 Task: Search one way flight ticket for 4 adults, 2 children, 2 infants in seat and 1 infant on lap in economy from Arcata/eureka: California Redwood Coast-humboldt County Airport to Laramie: Laramie Regional Airport on 5-3-2023. Choice of flights is Sun country airlines. Number of bags: 1 carry on bag. Price is upto 45000. Outbound departure time preference is 23:15.
Action: Mouse moved to (388, 333)
Screenshot: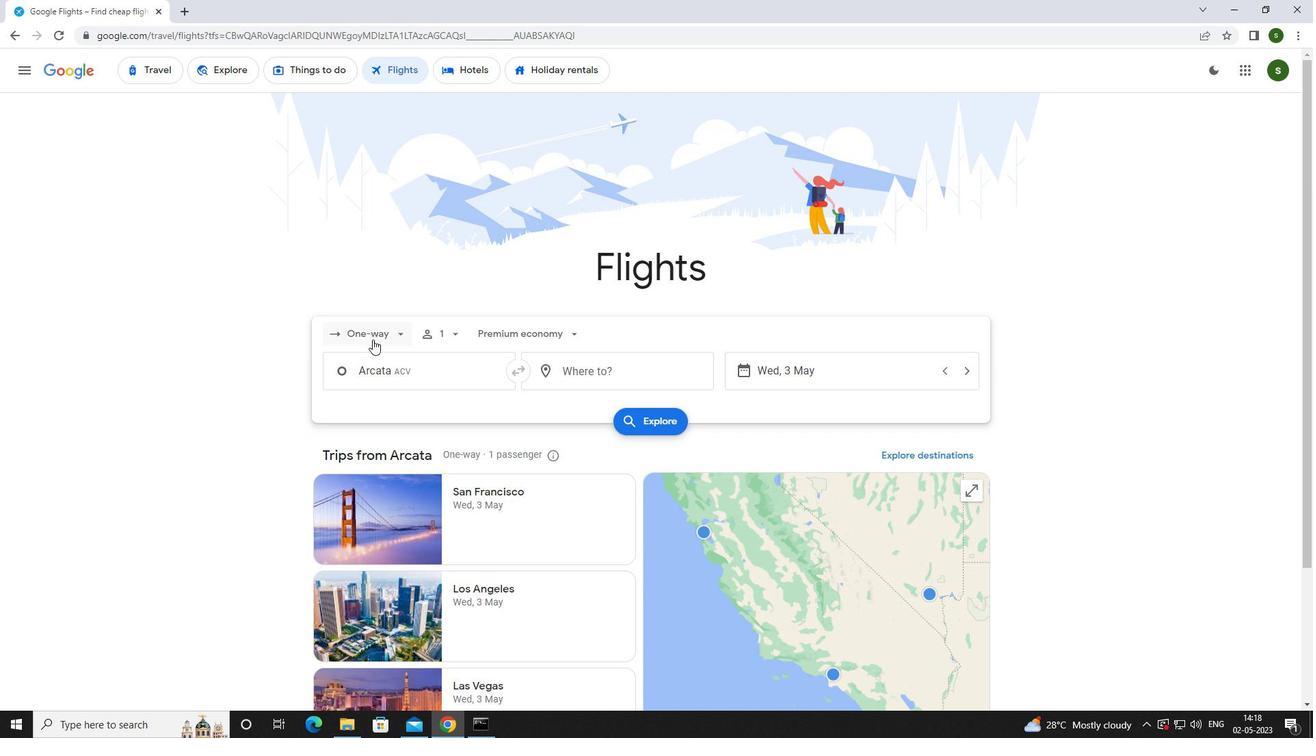 
Action: Mouse pressed left at (388, 333)
Screenshot: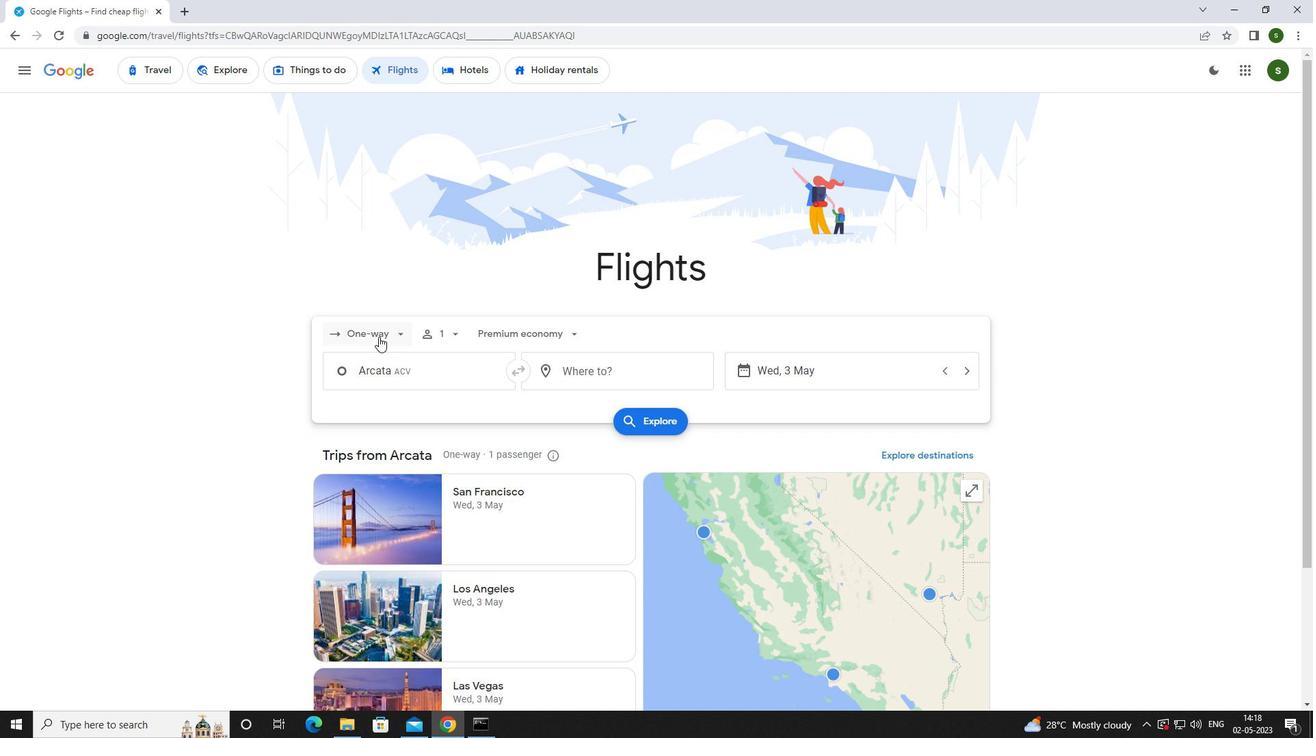 
Action: Mouse moved to (396, 397)
Screenshot: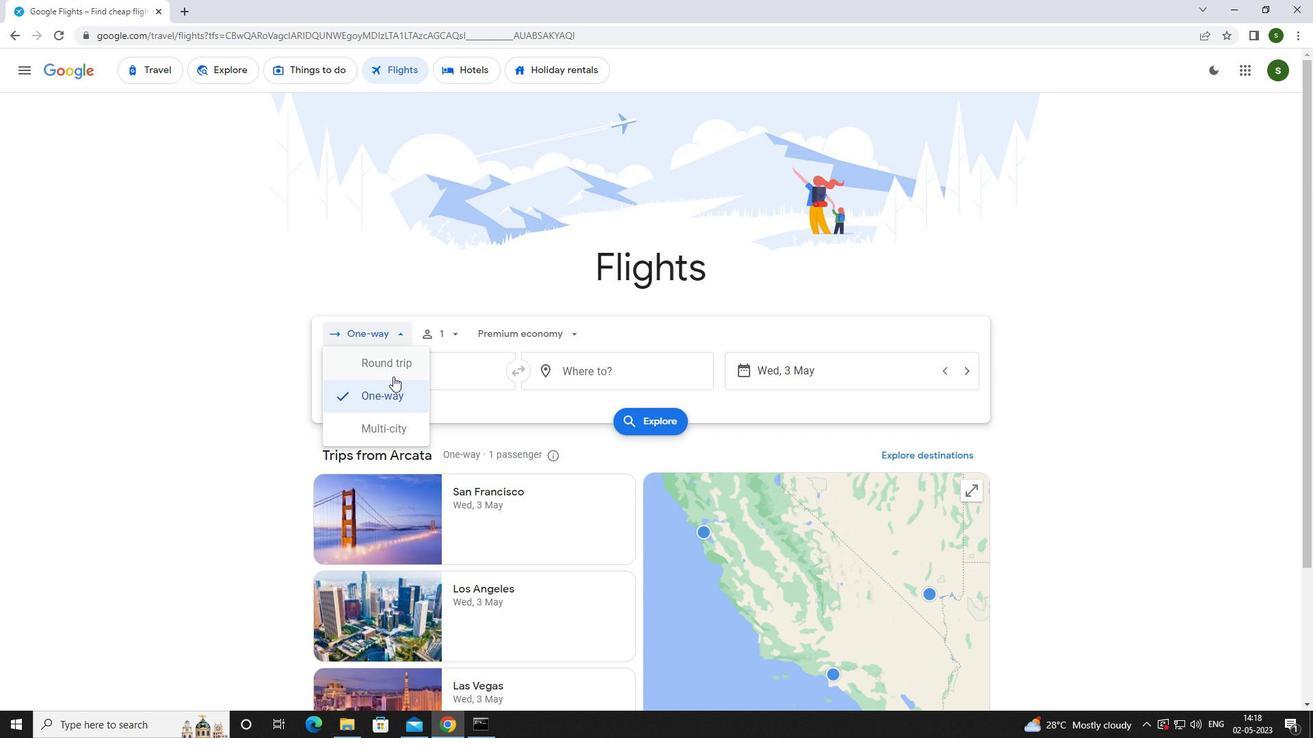 
Action: Mouse pressed left at (396, 397)
Screenshot: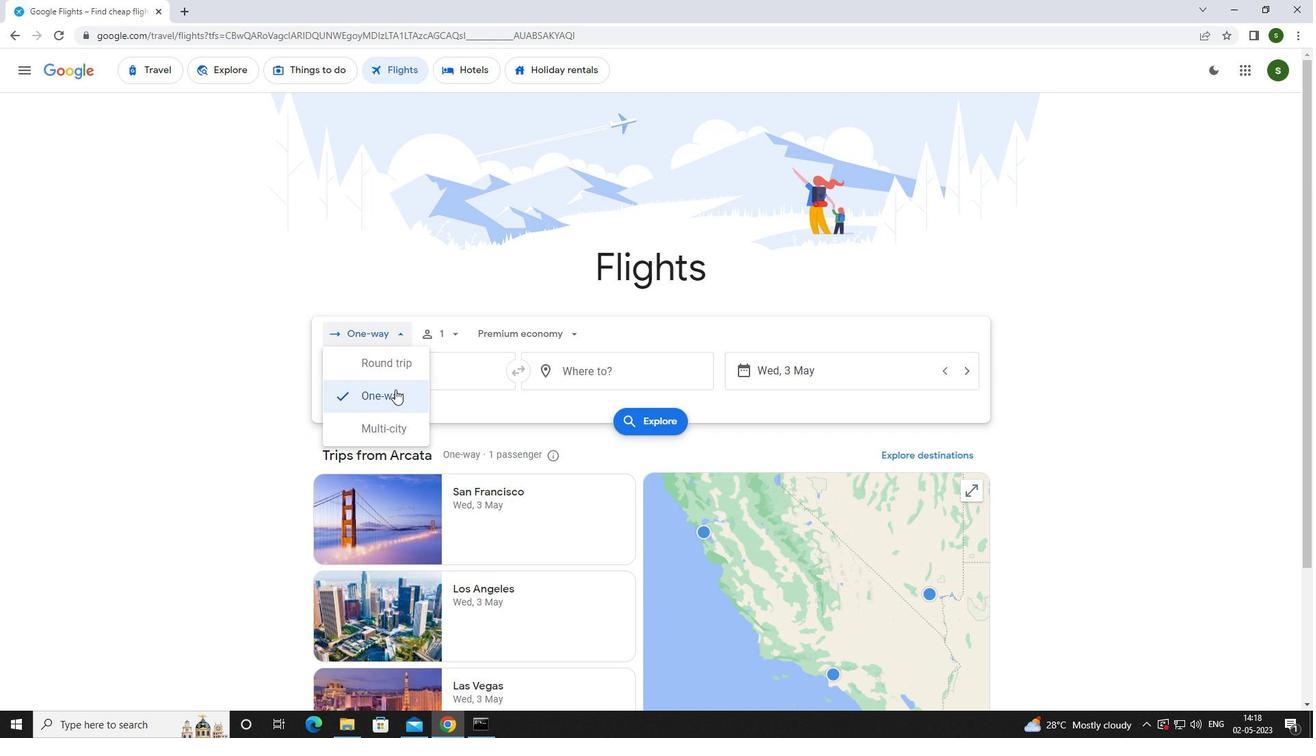 
Action: Mouse moved to (456, 331)
Screenshot: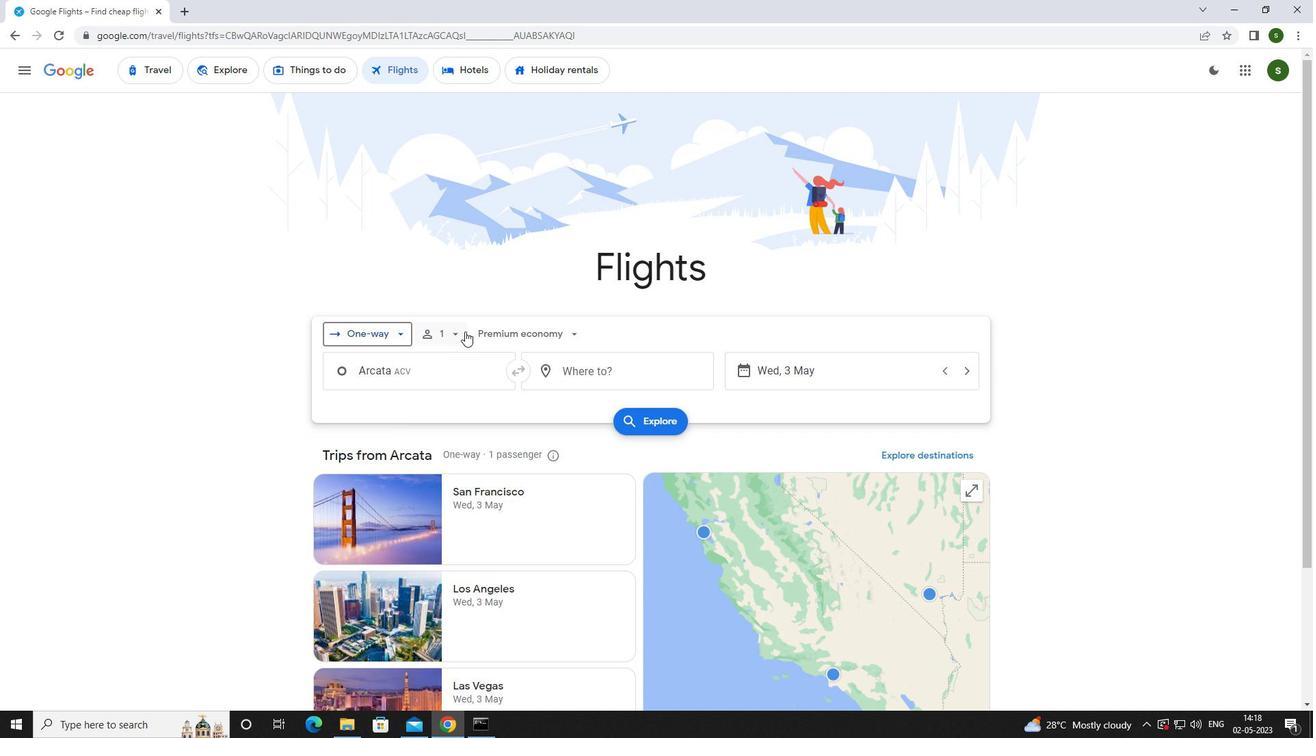 
Action: Mouse pressed left at (456, 331)
Screenshot: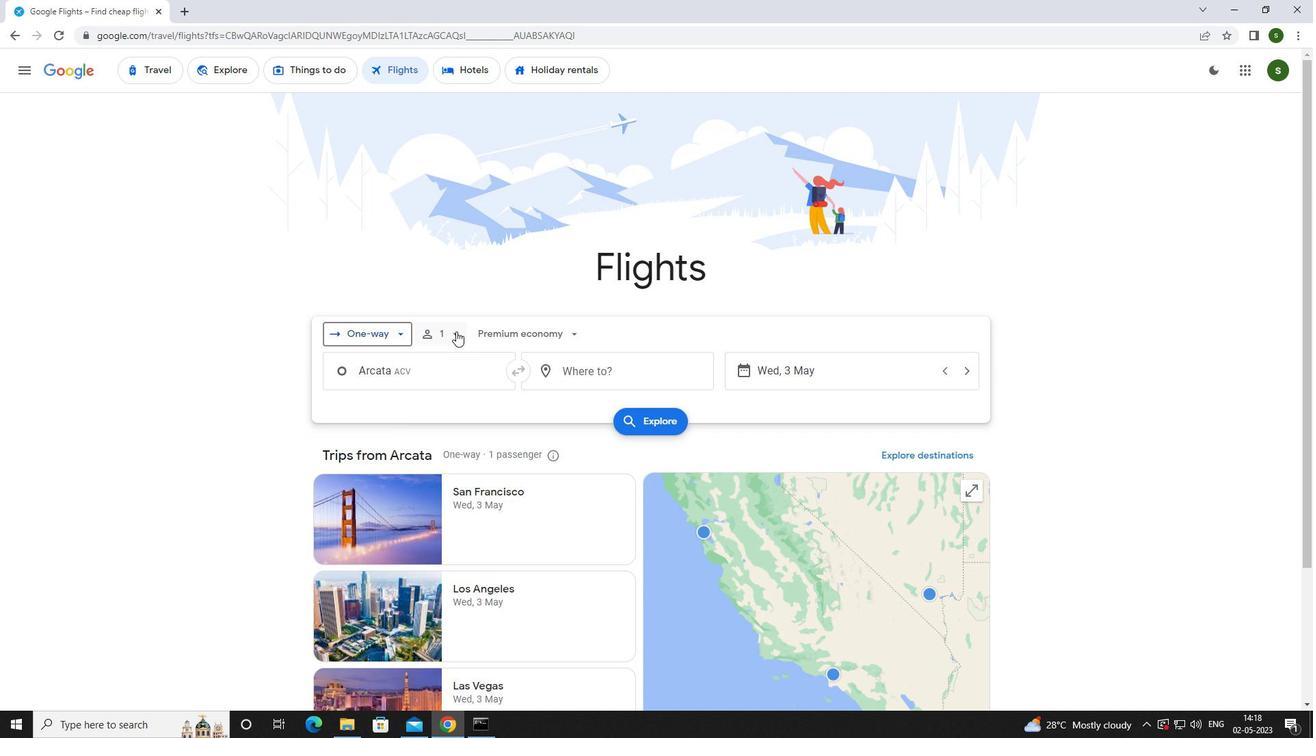 
Action: Mouse moved to (563, 368)
Screenshot: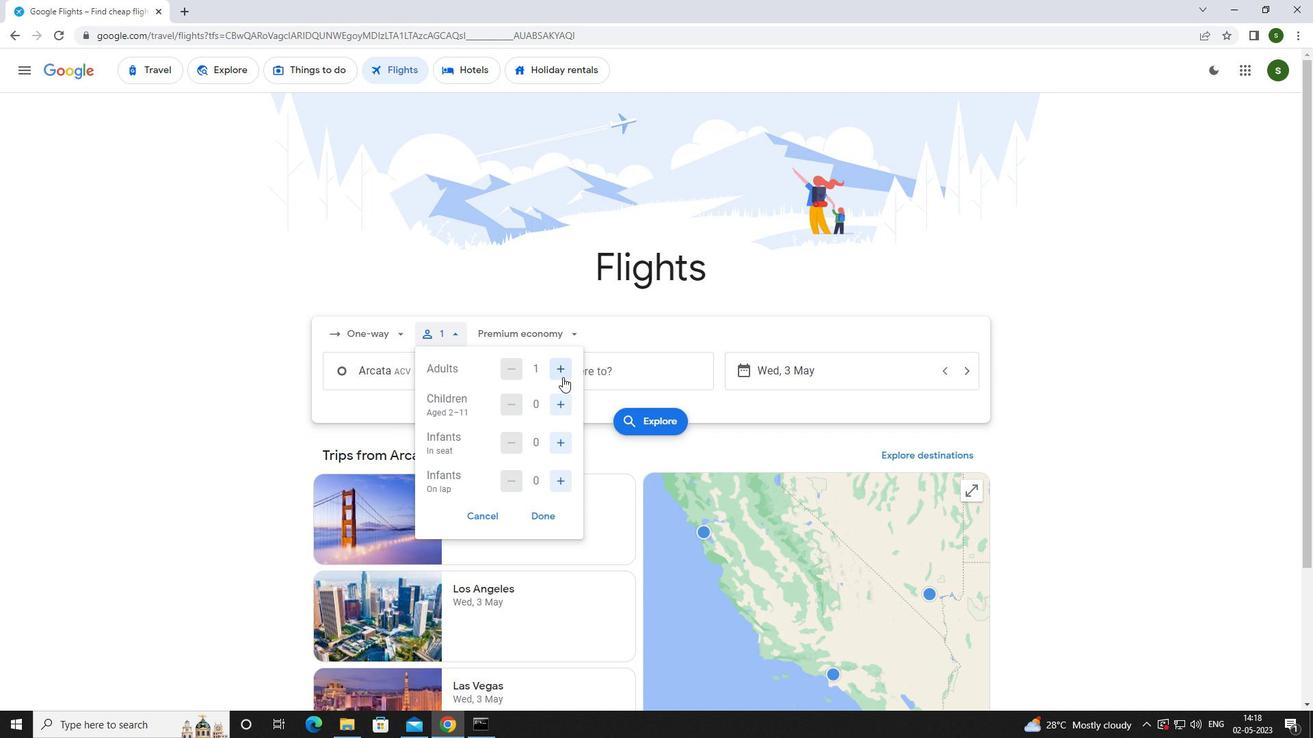 
Action: Mouse pressed left at (563, 368)
Screenshot: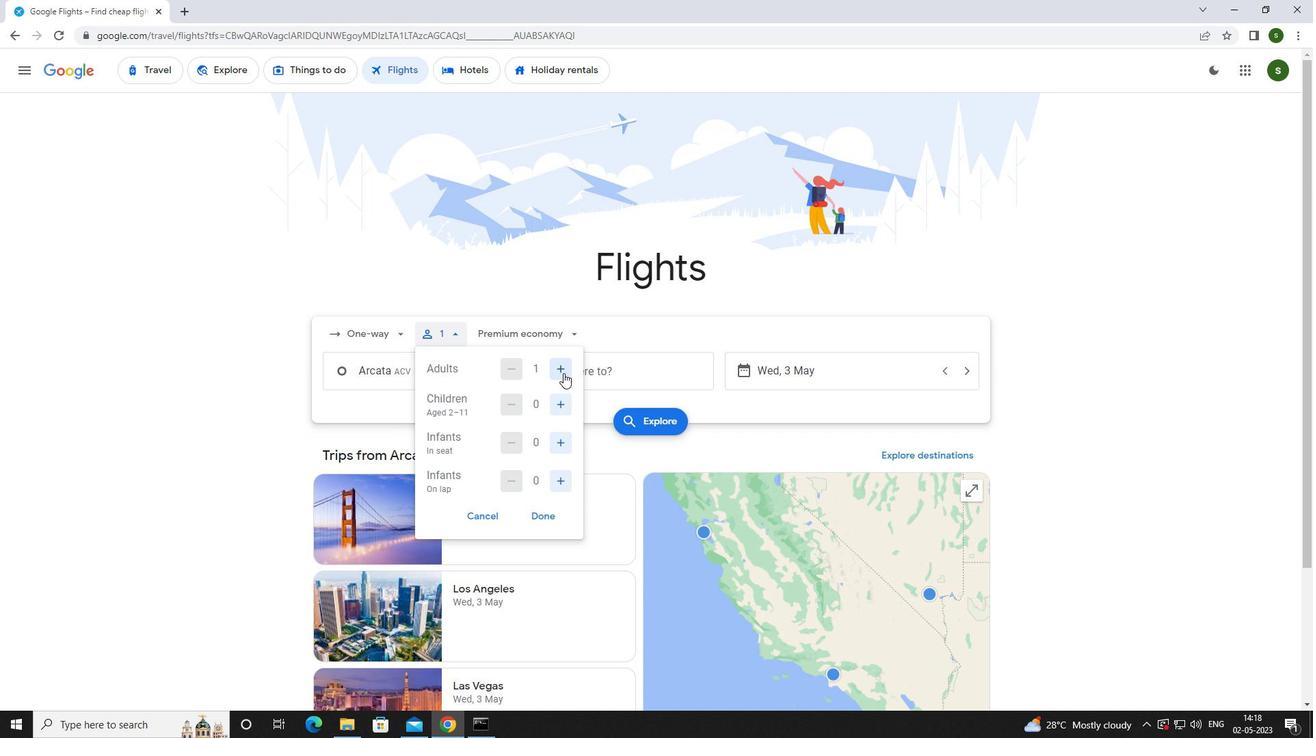 
Action: Mouse pressed left at (563, 368)
Screenshot: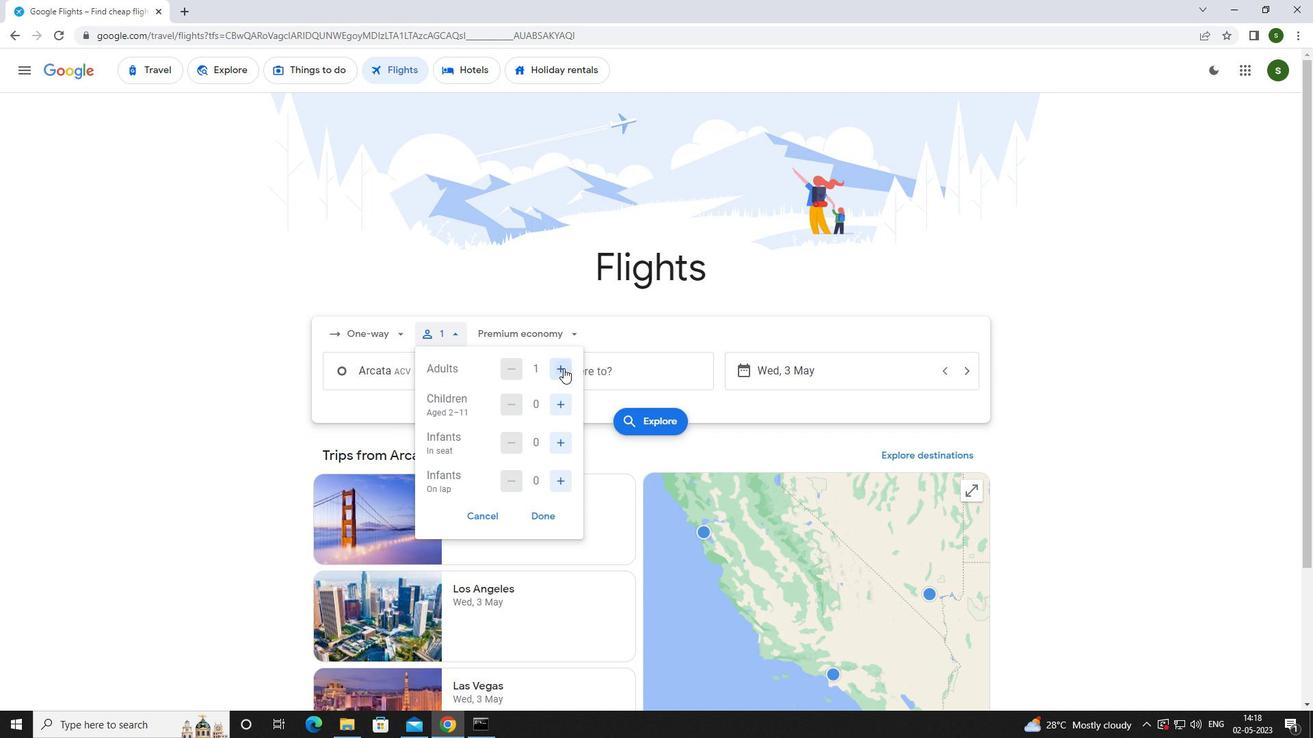 
Action: Mouse pressed left at (563, 368)
Screenshot: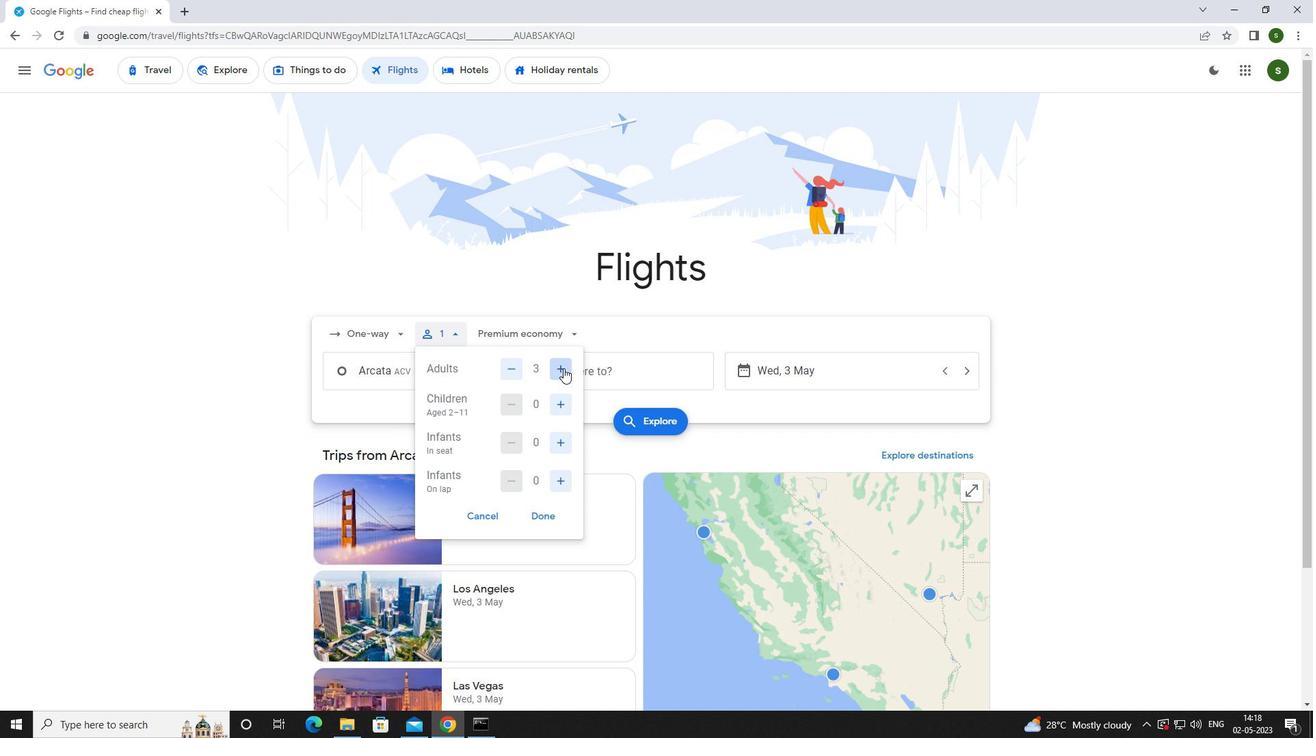 
Action: Mouse moved to (557, 400)
Screenshot: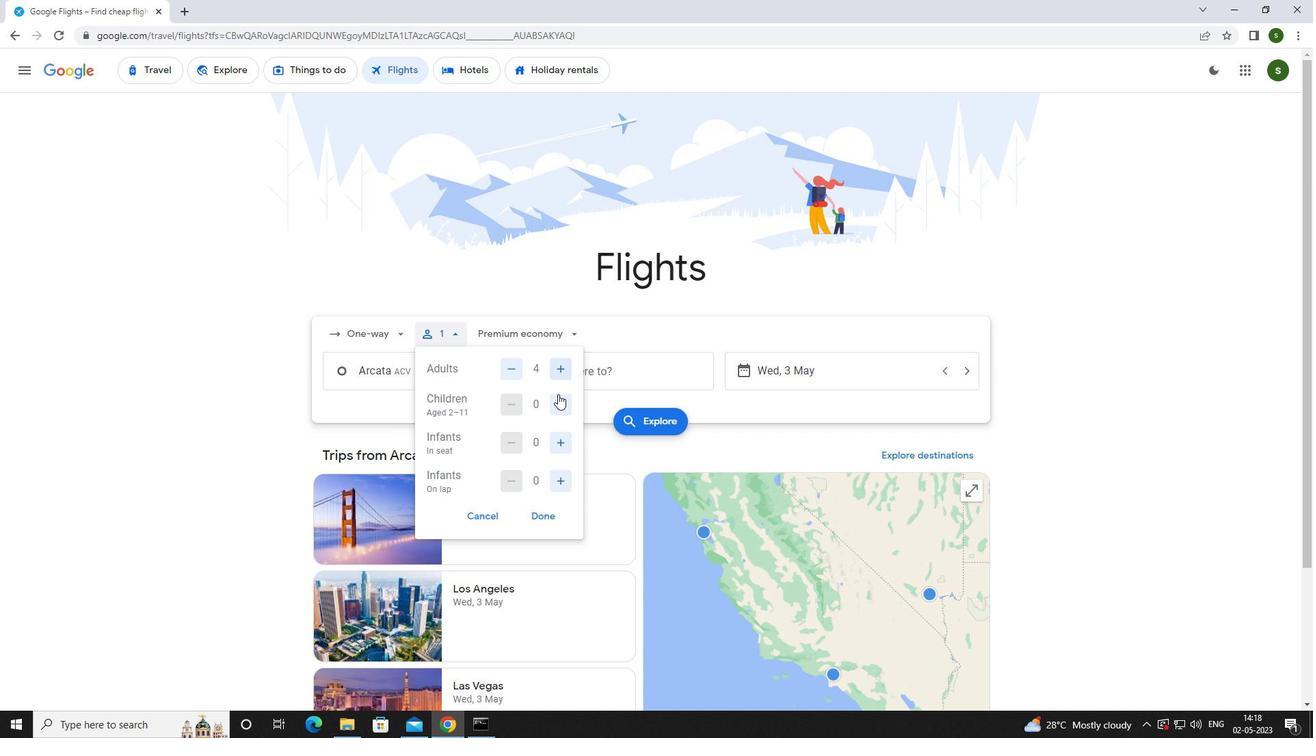 
Action: Mouse pressed left at (557, 400)
Screenshot: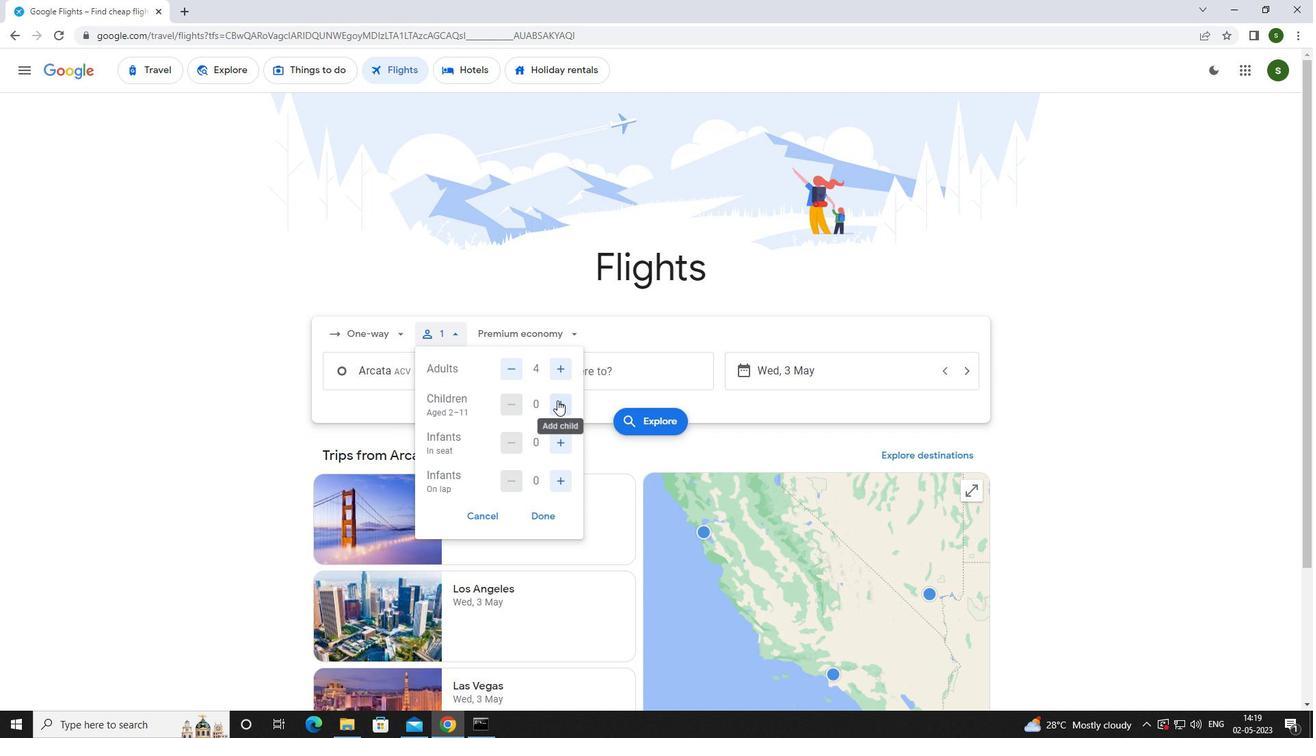 
Action: Mouse pressed left at (557, 400)
Screenshot: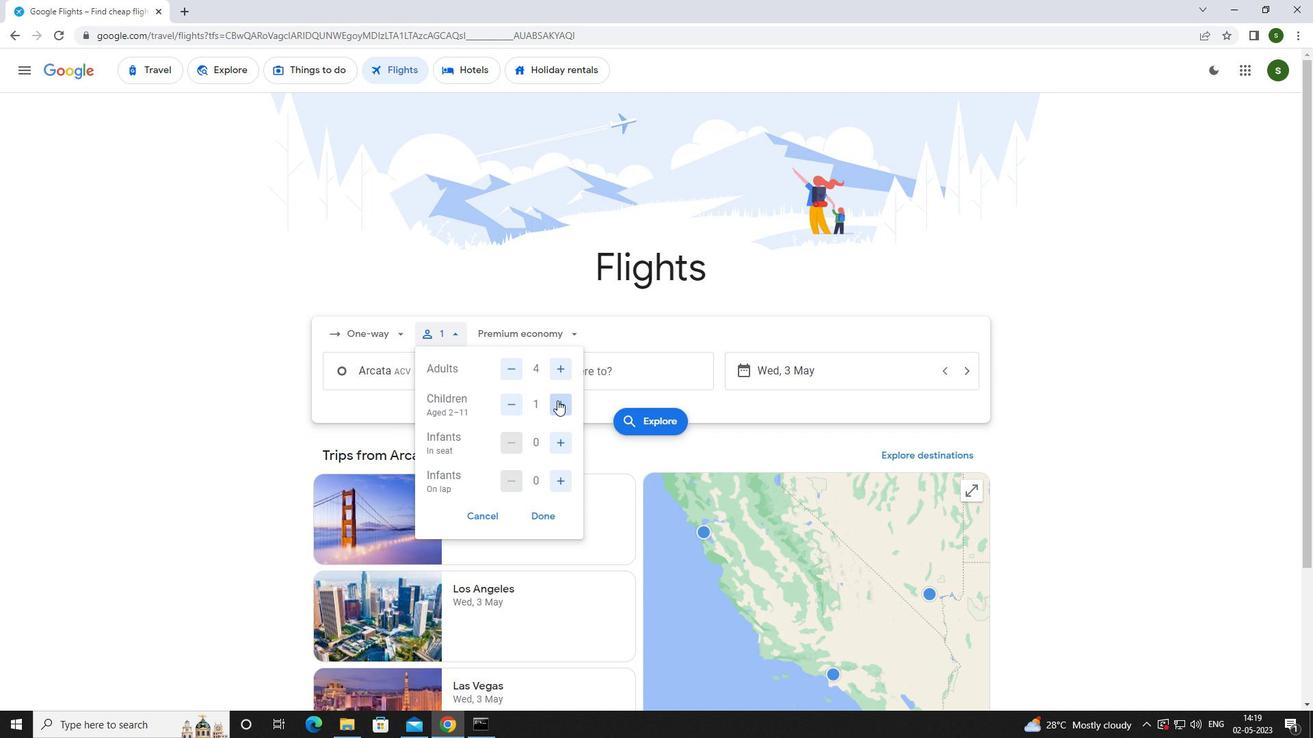 
Action: Mouse moved to (557, 441)
Screenshot: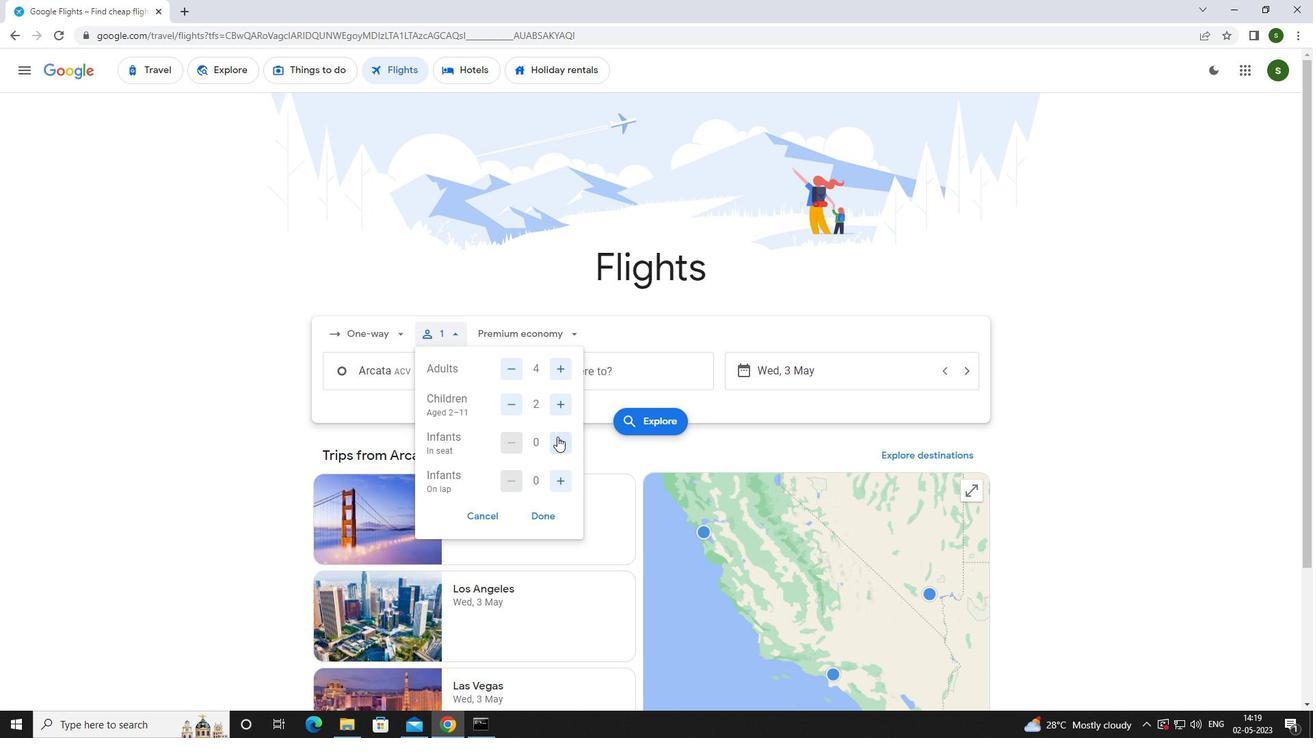 
Action: Mouse pressed left at (557, 441)
Screenshot: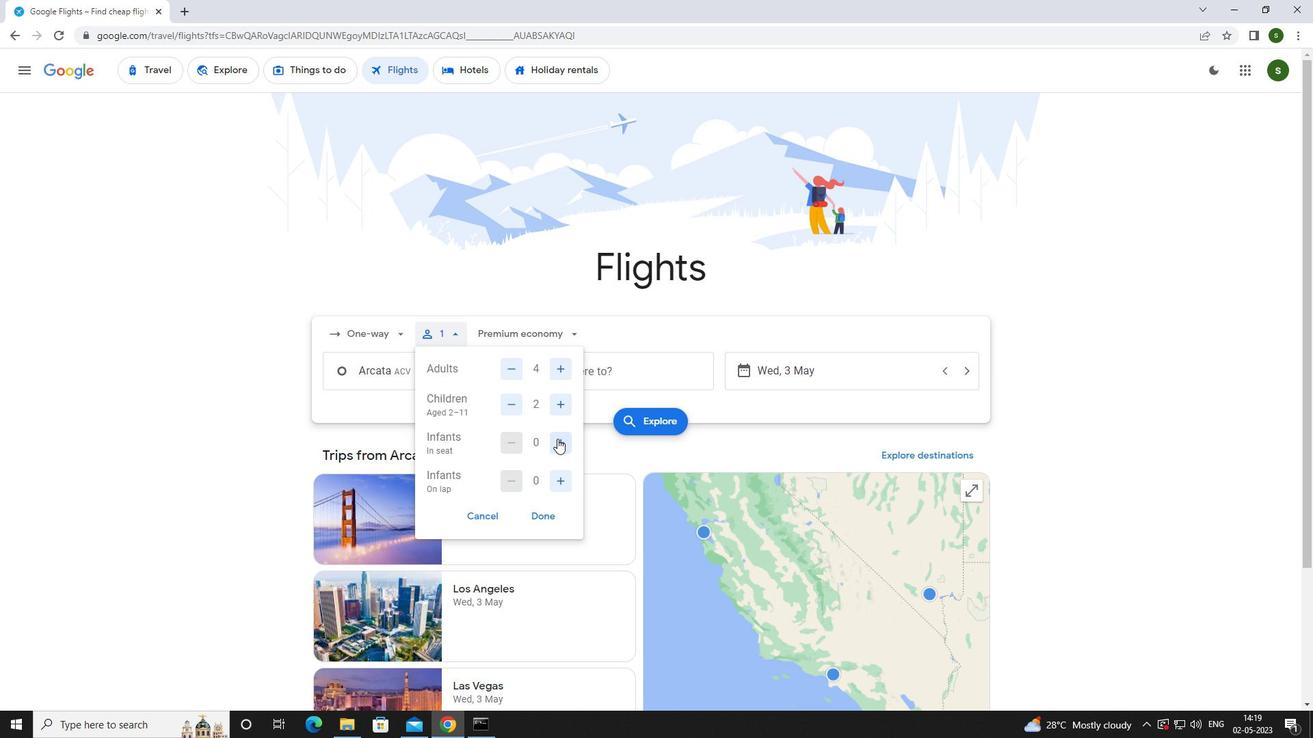 
Action: Mouse pressed left at (557, 441)
Screenshot: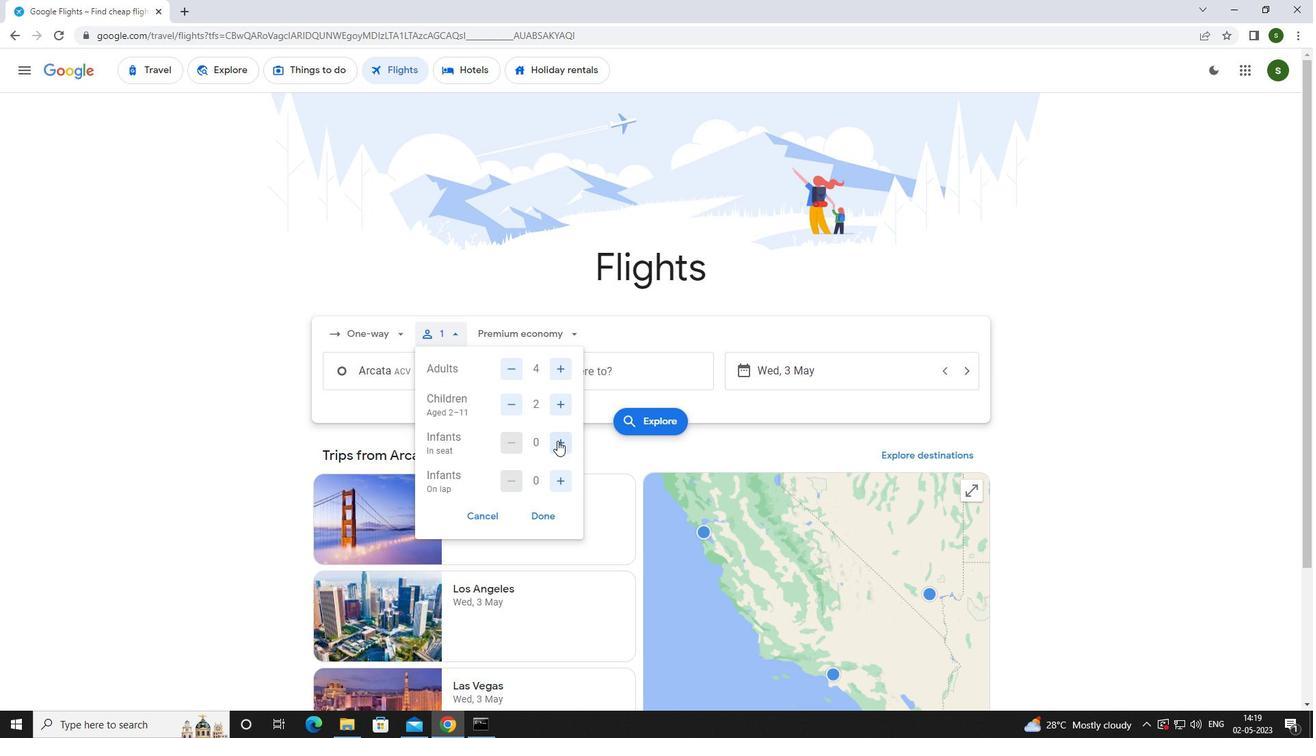 
Action: Mouse moved to (557, 477)
Screenshot: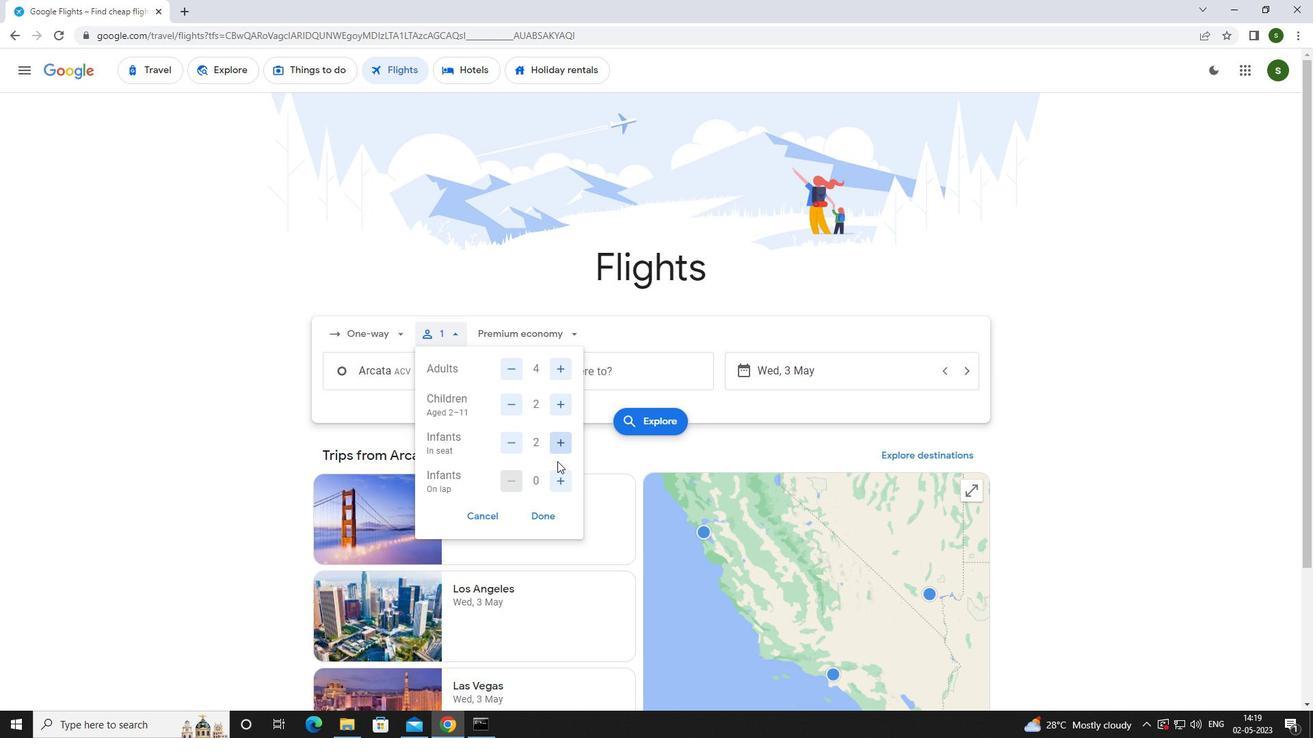 
Action: Mouse pressed left at (557, 477)
Screenshot: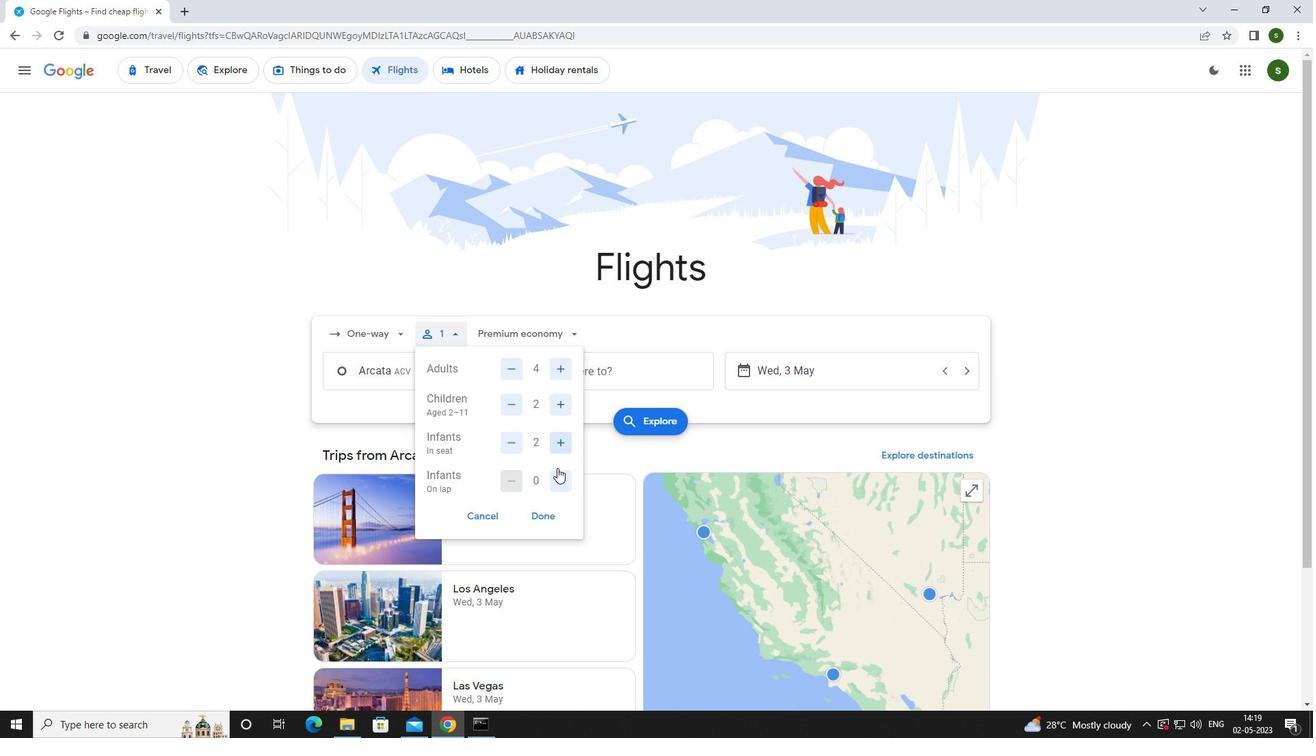 
Action: Mouse moved to (528, 335)
Screenshot: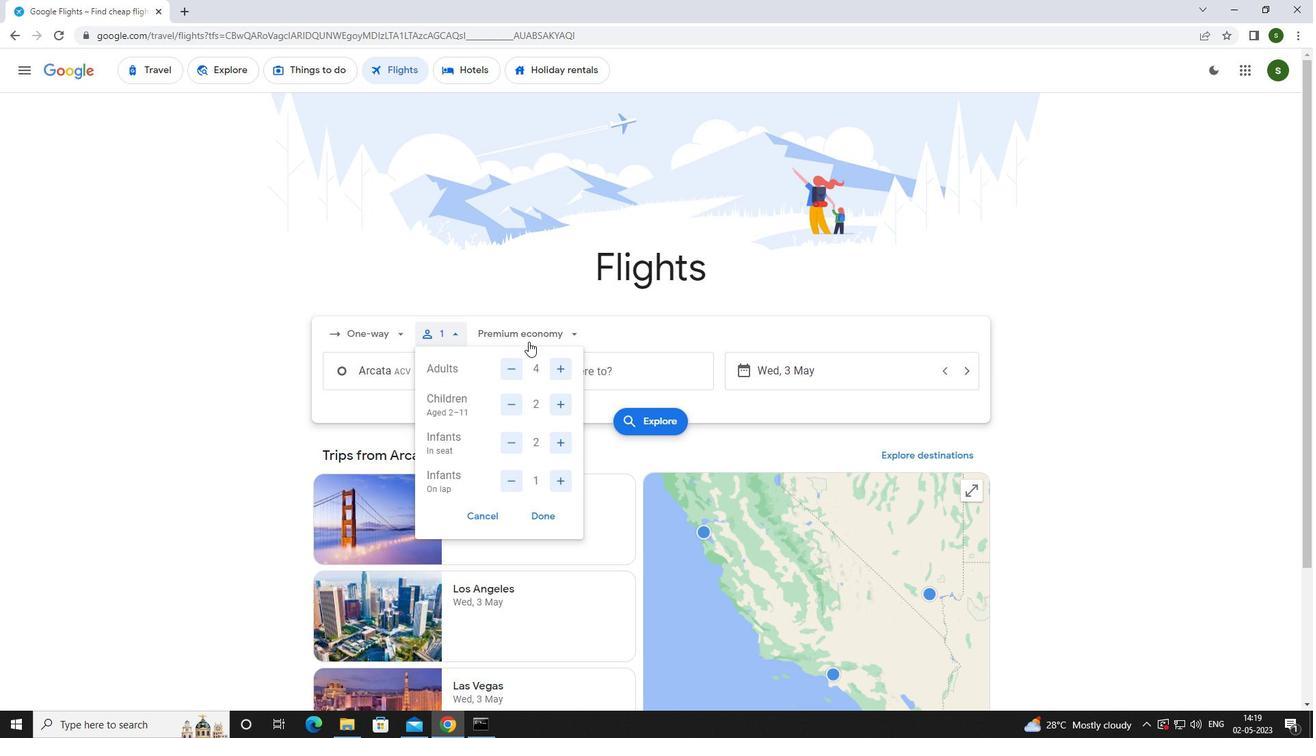 
Action: Mouse pressed left at (528, 335)
Screenshot: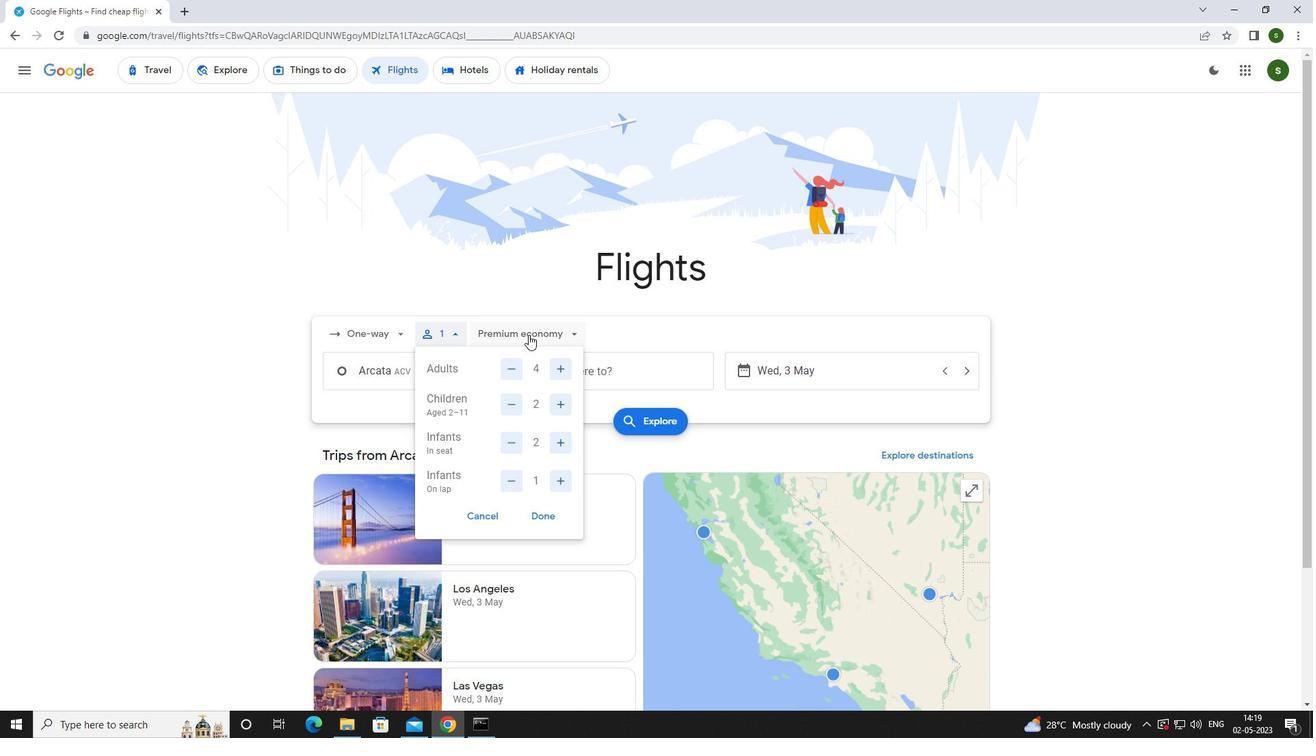 
Action: Mouse moved to (529, 360)
Screenshot: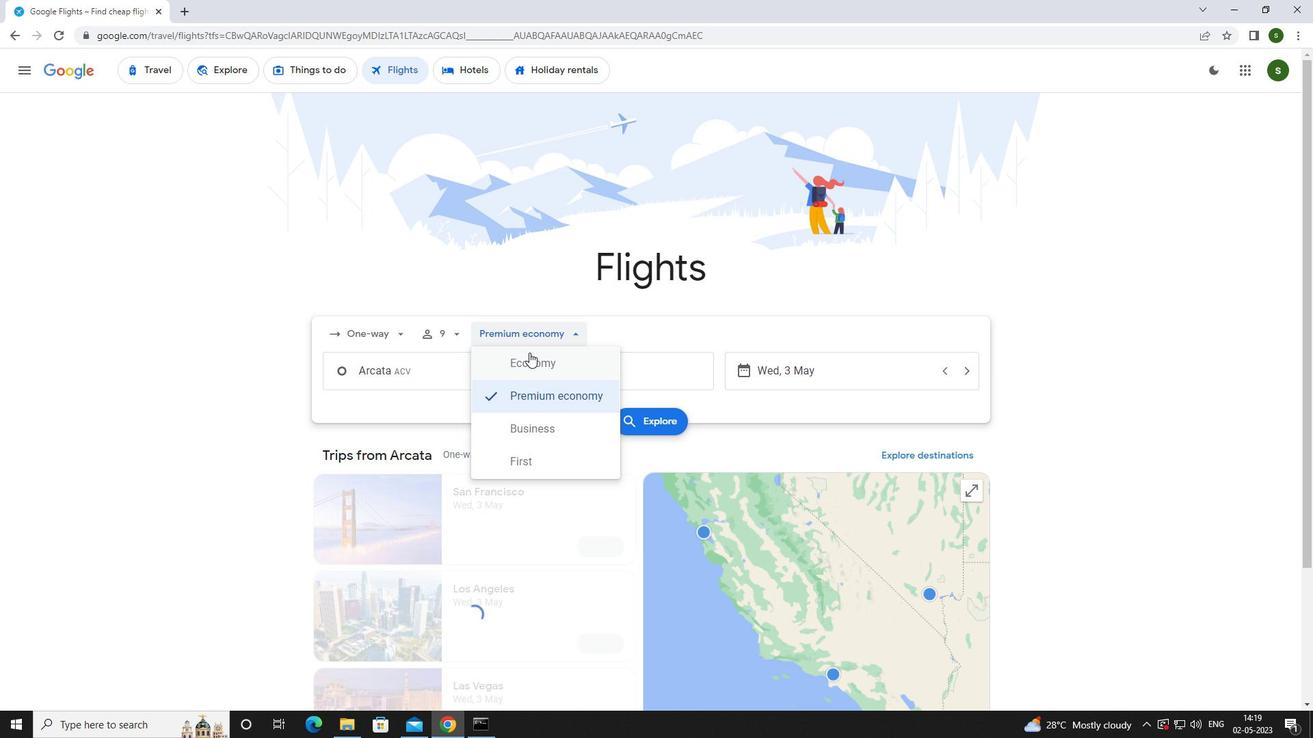 
Action: Mouse pressed left at (529, 360)
Screenshot: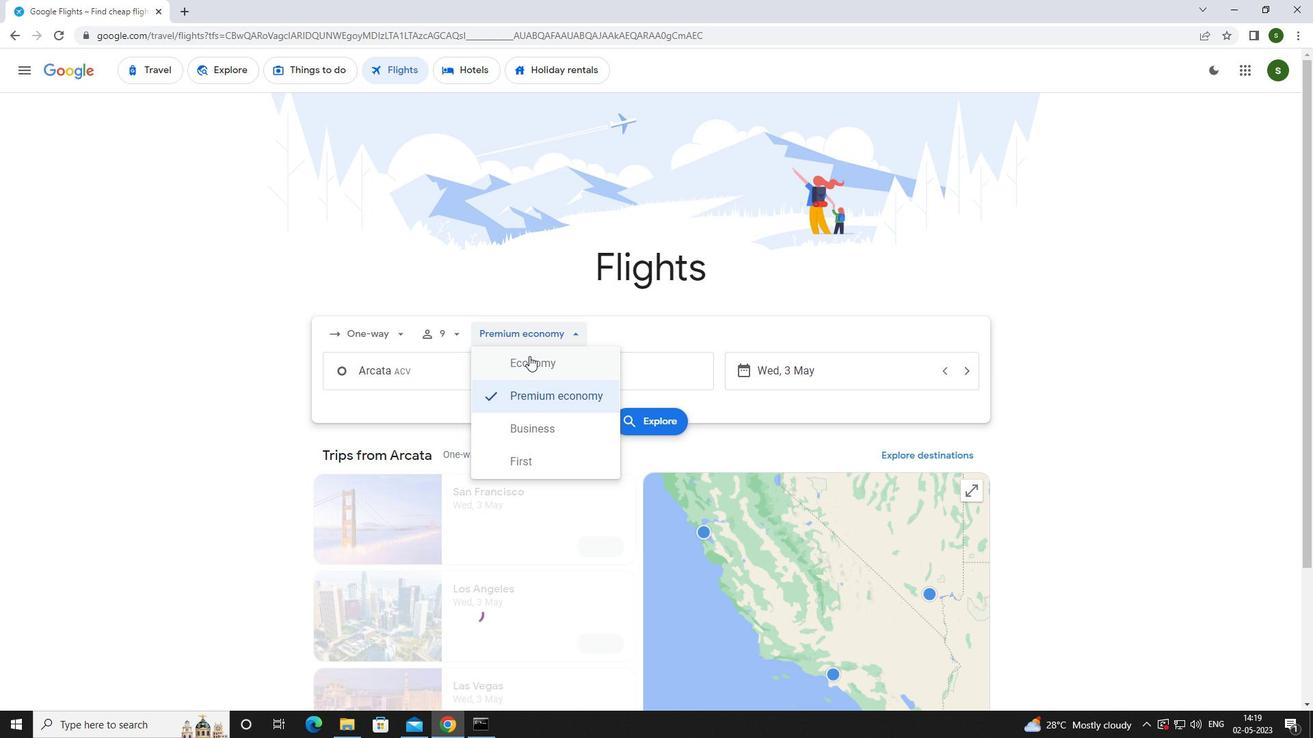 
Action: Mouse moved to (447, 374)
Screenshot: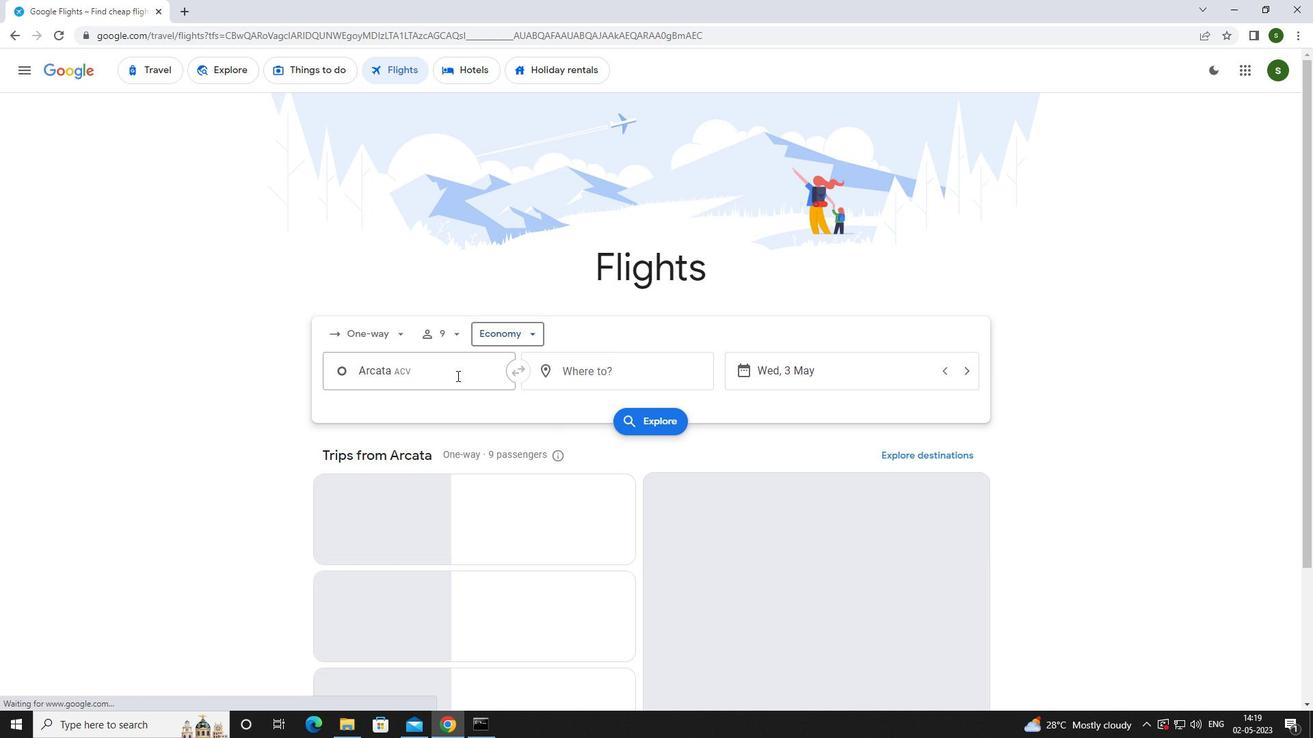 
Action: Mouse pressed left at (447, 374)
Screenshot: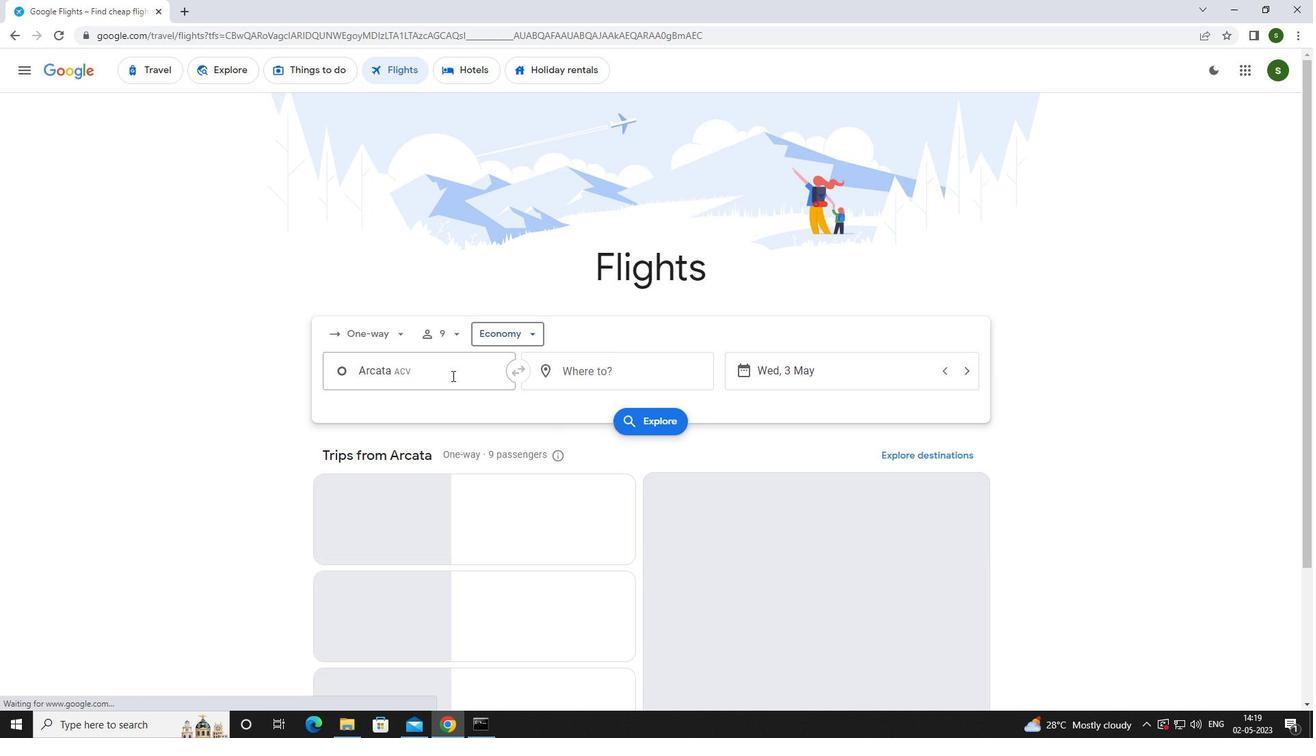 
Action: Key pressed <Key.caps_lock>a<Key.caps_lock>rcata
Screenshot: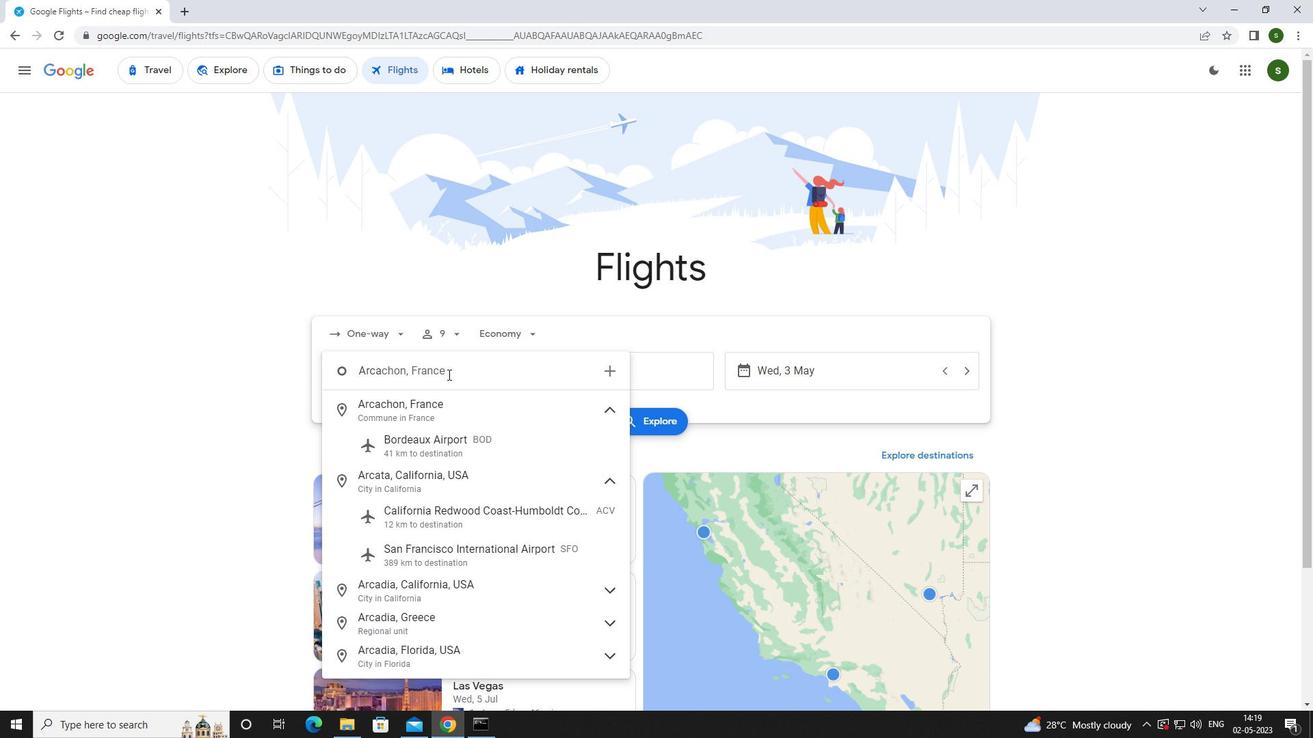 
Action: Mouse moved to (469, 434)
Screenshot: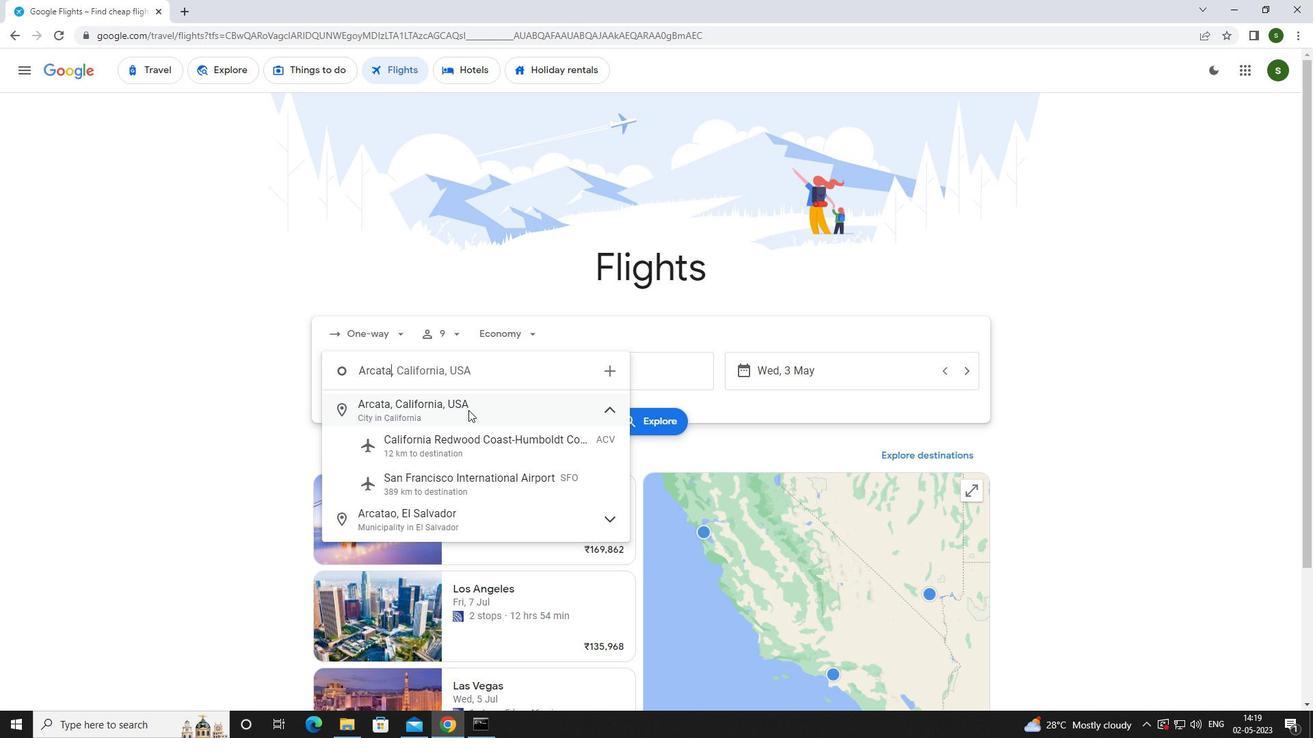 
Action: Mouse pressed left at (469, 434)
Screenshot: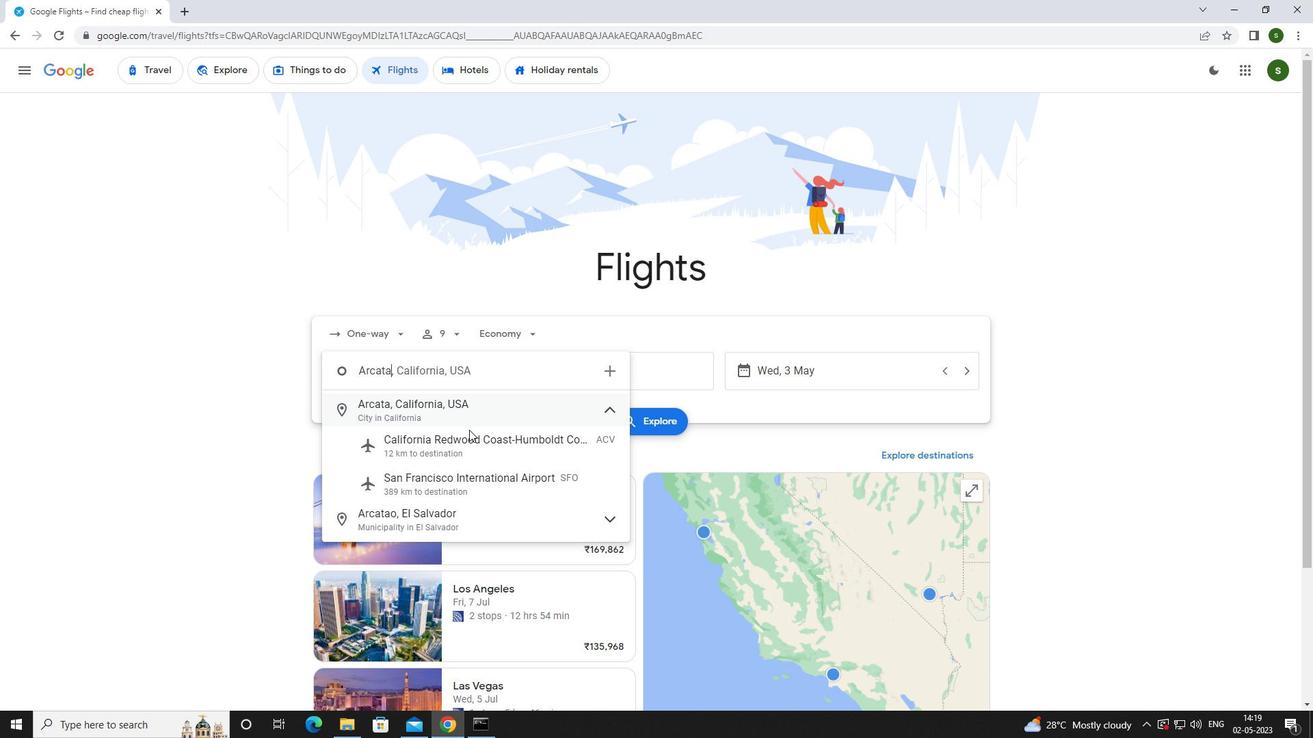 
Action: Mouse moved to (604, 363)
Screenshot: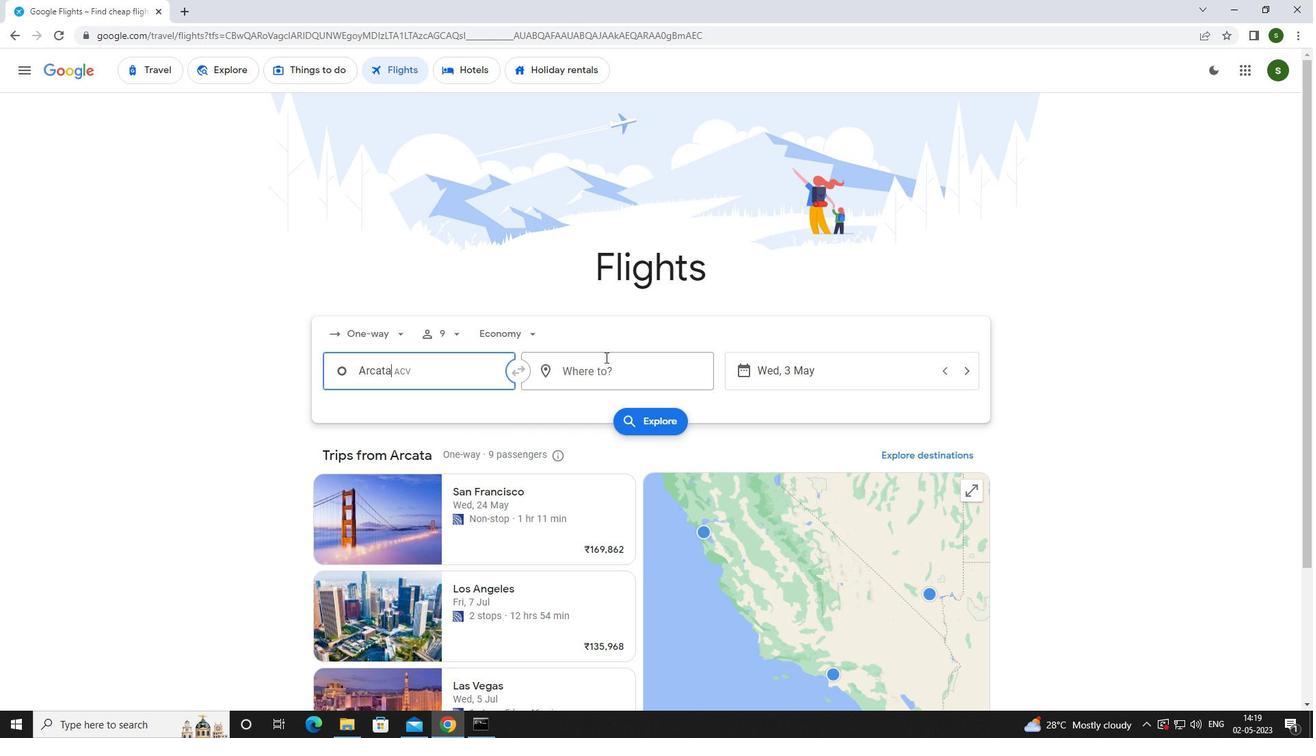 
Action: Mouse pressed left at (604, 363)
Screenshot: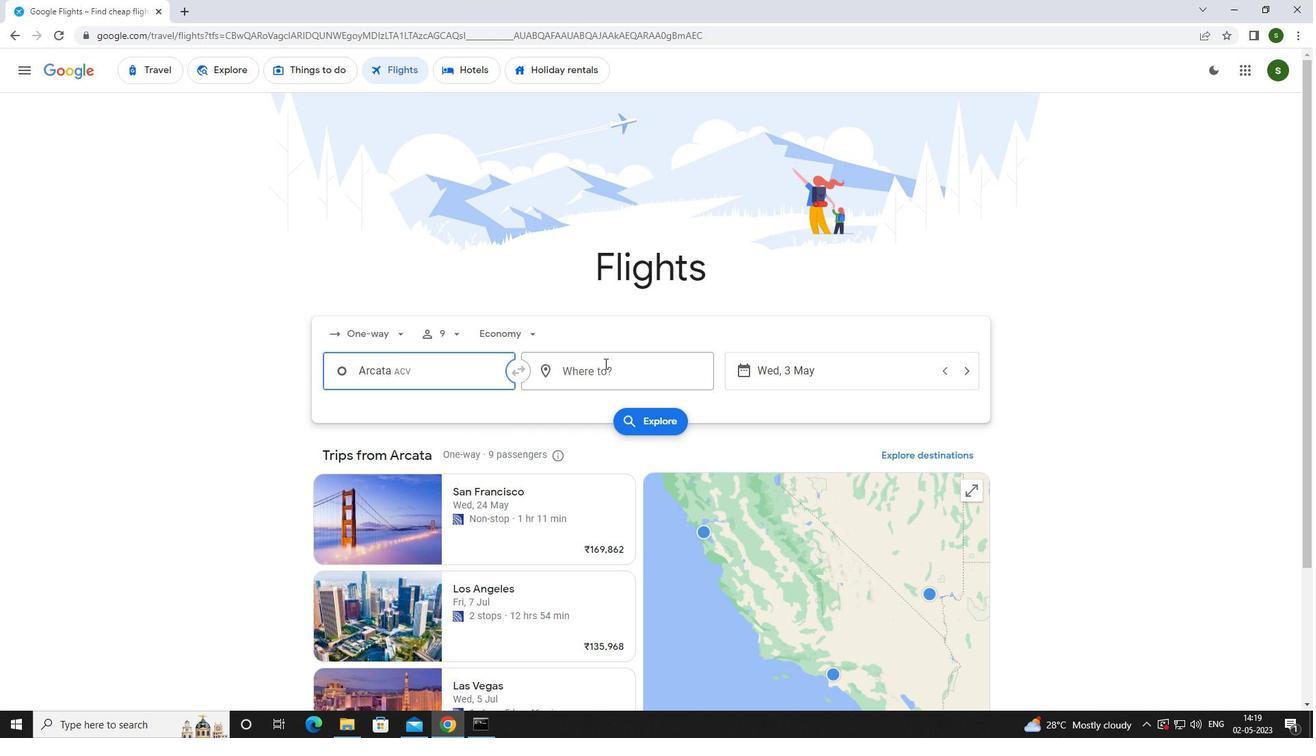 
Action: Mouse moved to (568, 375)
Screenshot: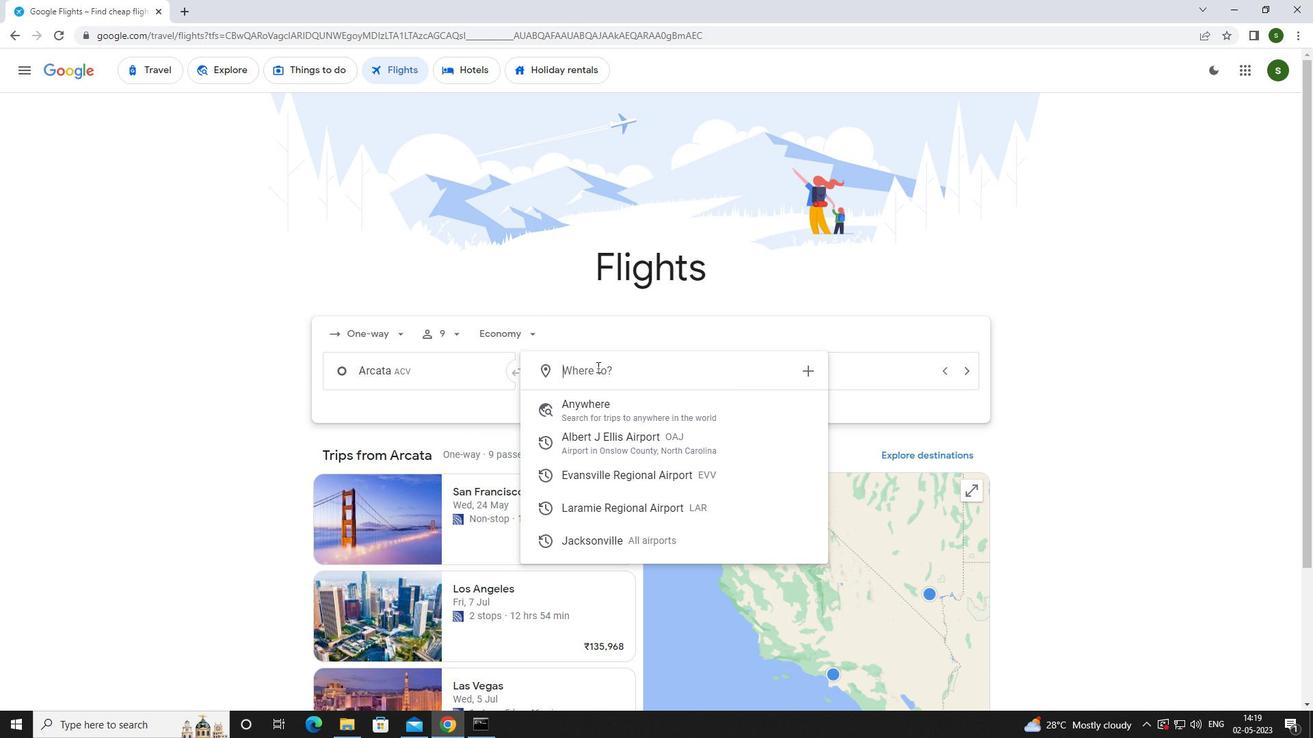 
Action: Key pressed <Key.caps_lock>l<Key.caps_lock>arami
Screenshot: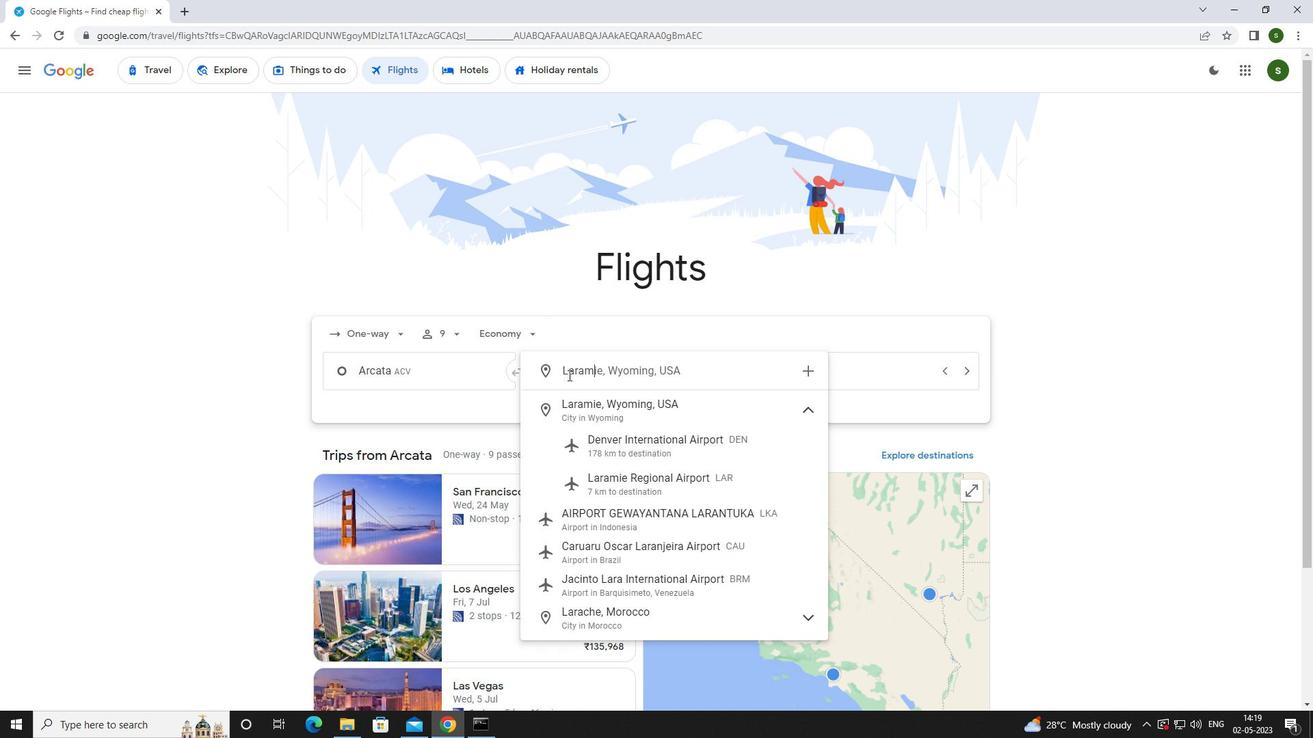 
Action: Mouse moved to (598, 487)
Screenshot: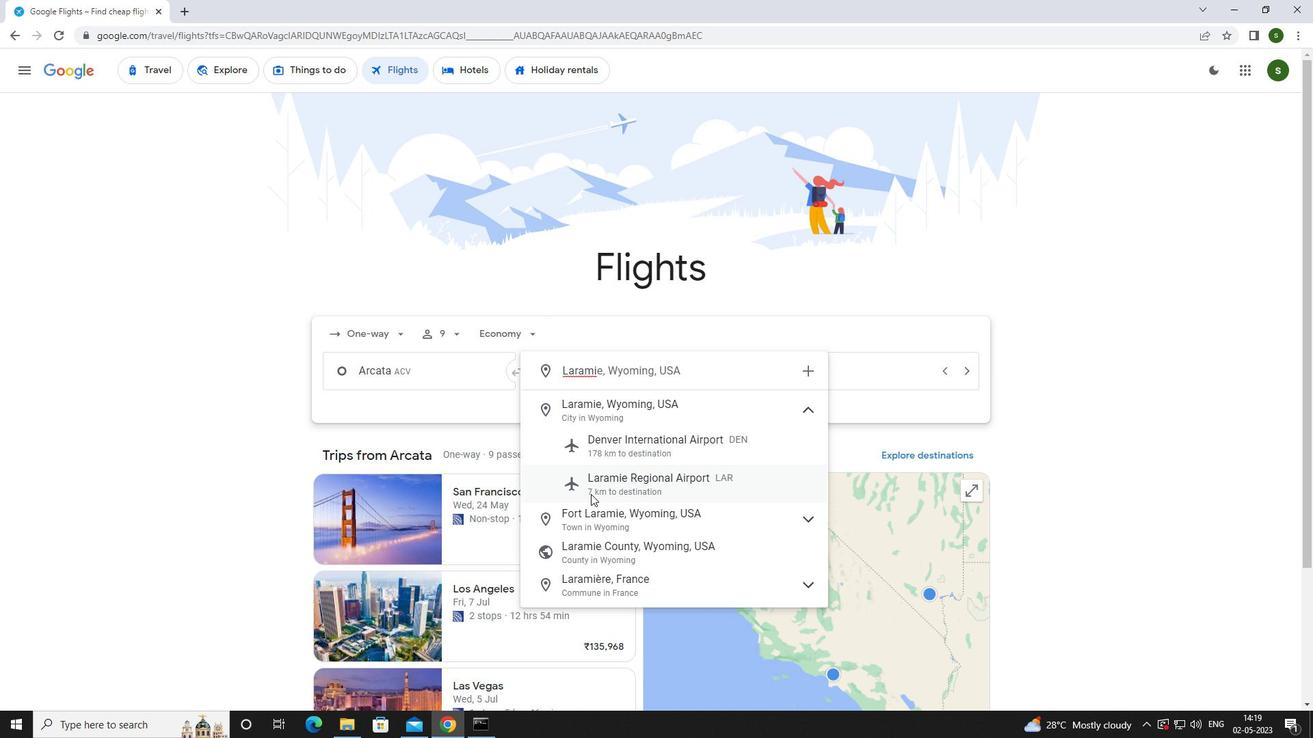 
Action: Mouse pressed left at (598, 487)
Screenshot: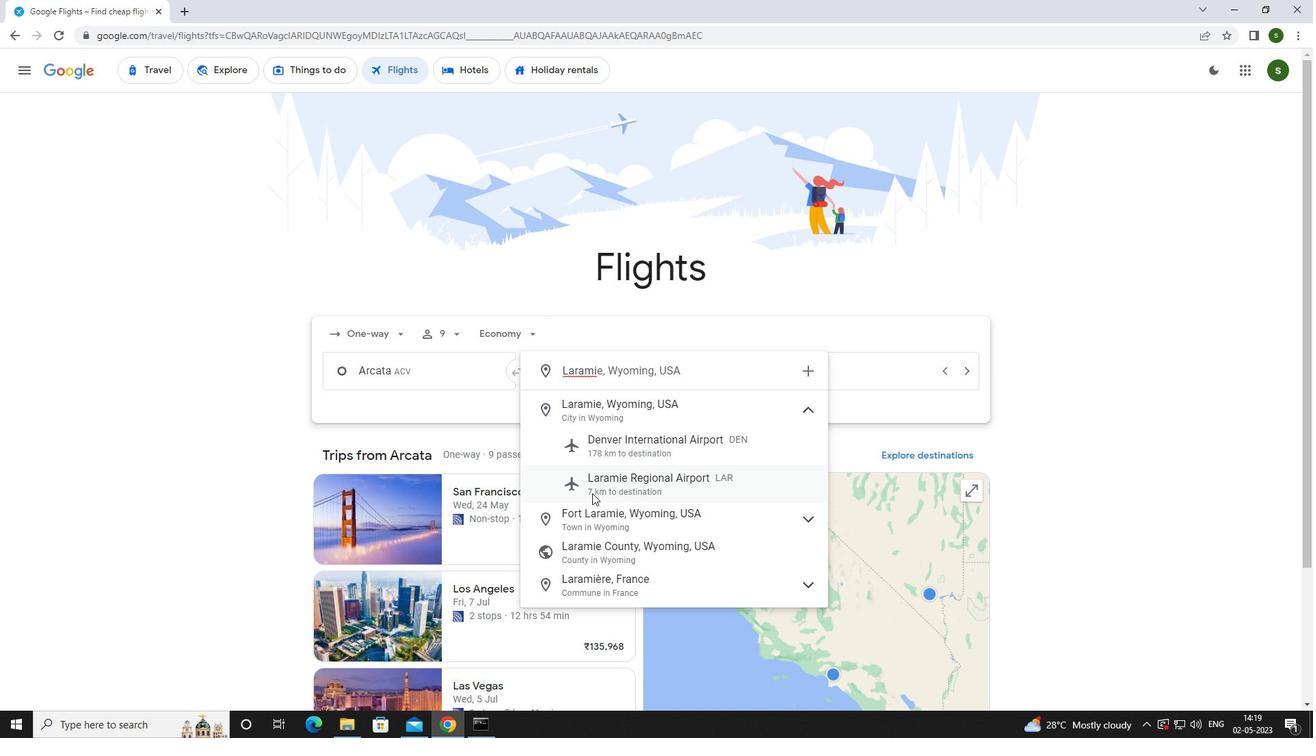 
Action: Mouse moved to (850, 367)
Screenshot: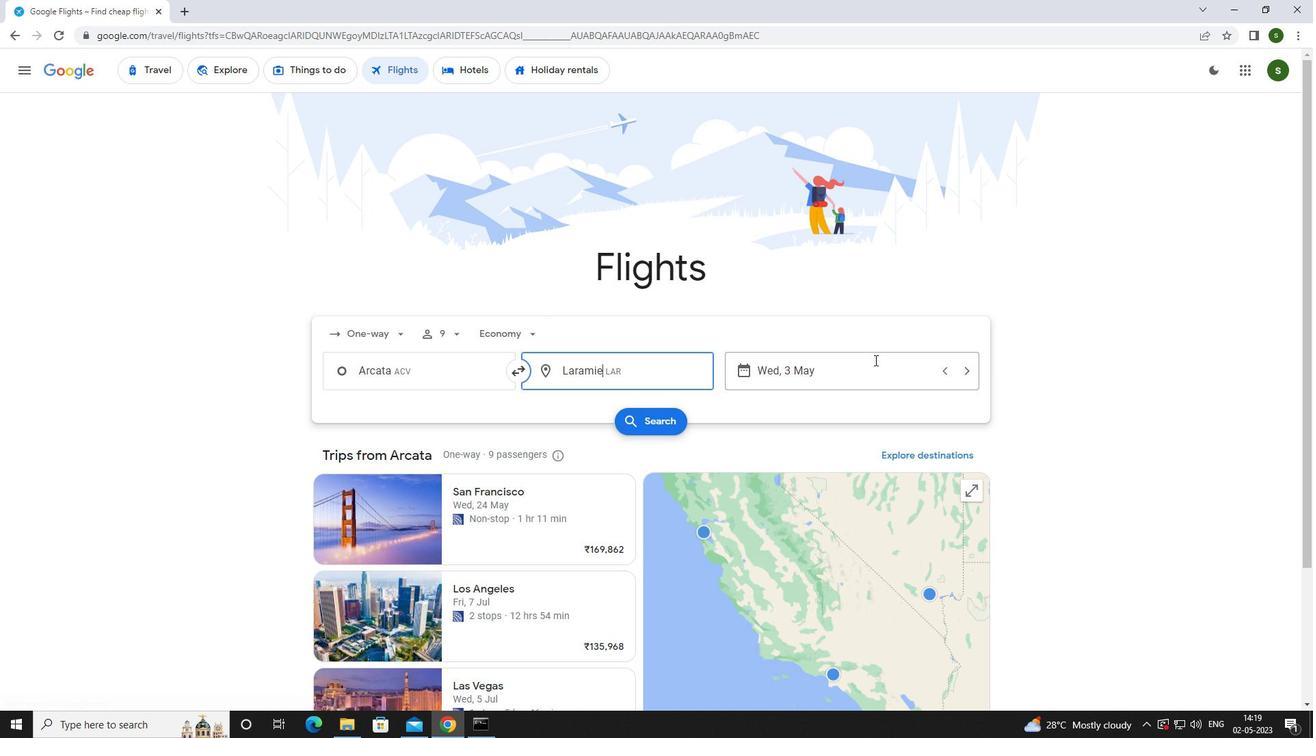 
Action: Mouse pressed left at (850, 367)
Screenshot: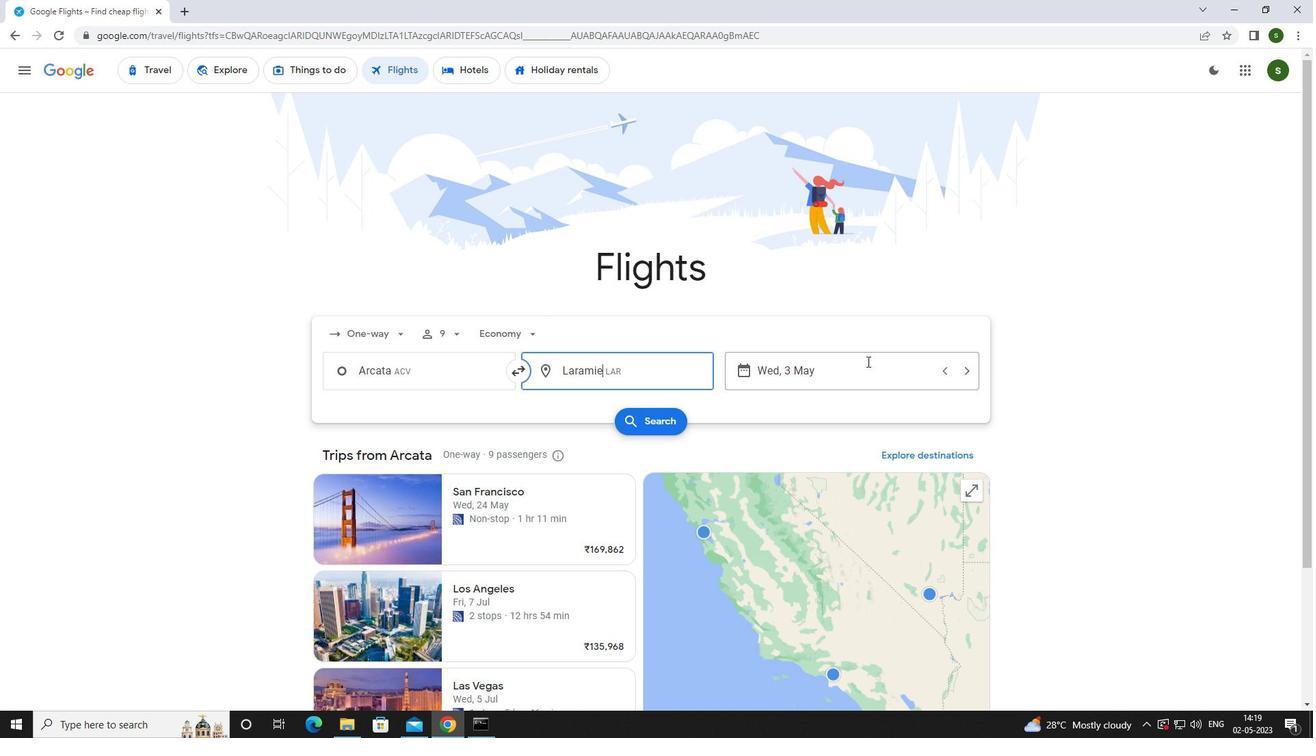 
Action: Mouse moved to (591, 460)
Screenshot: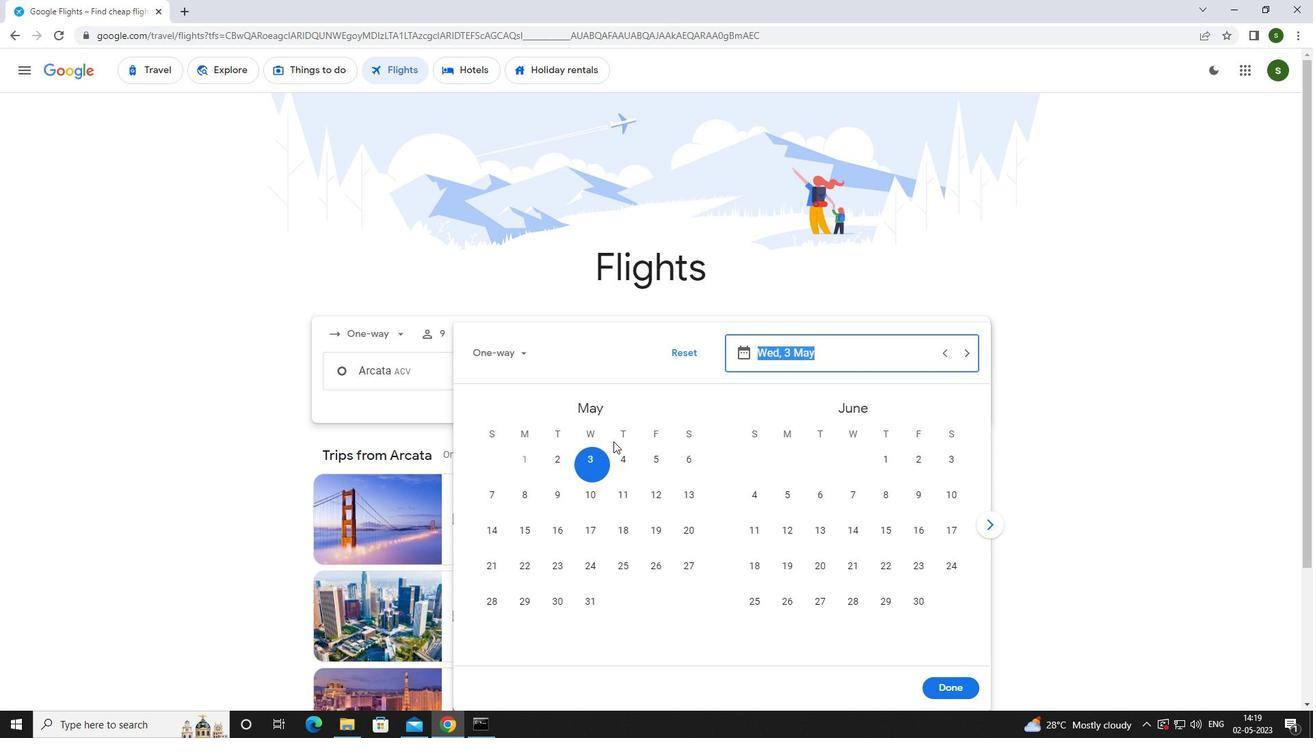 
Action: Mouse pressed left at (591, 460)
Screenshot: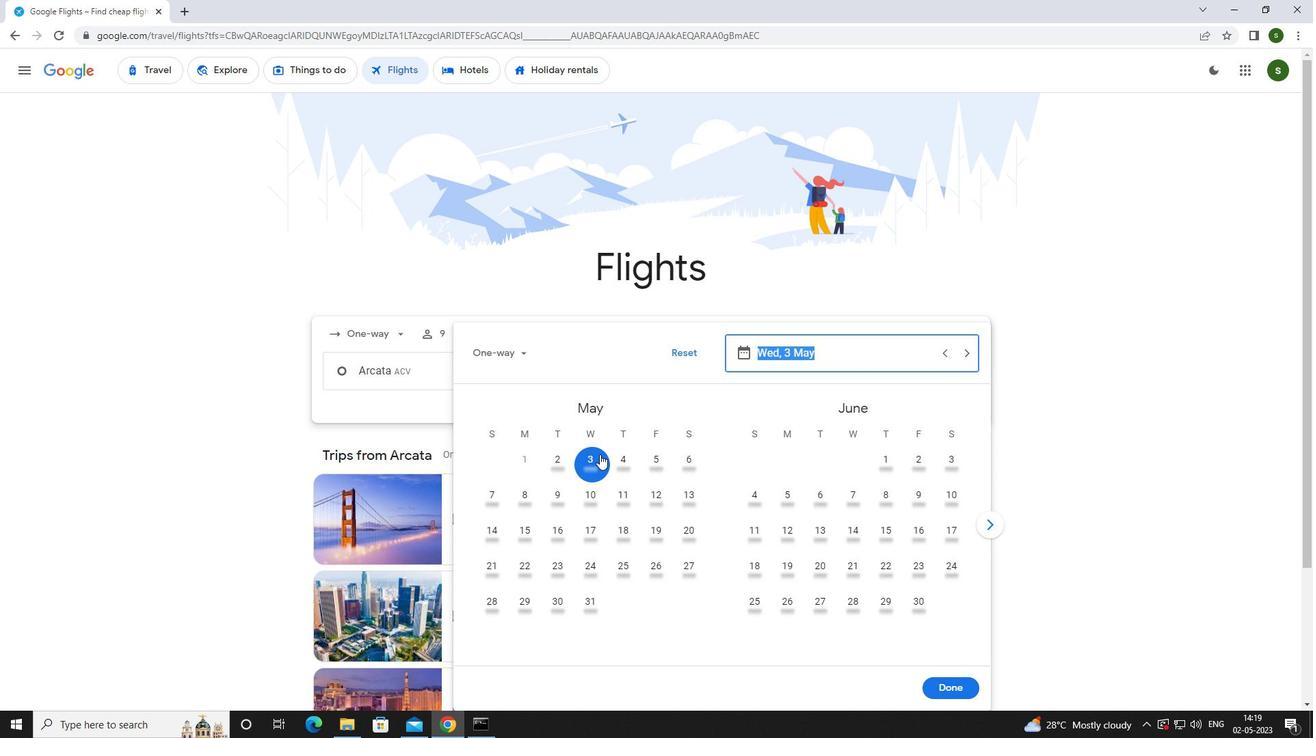 
Action: Mouse moved to (960, 690)
Screenshot: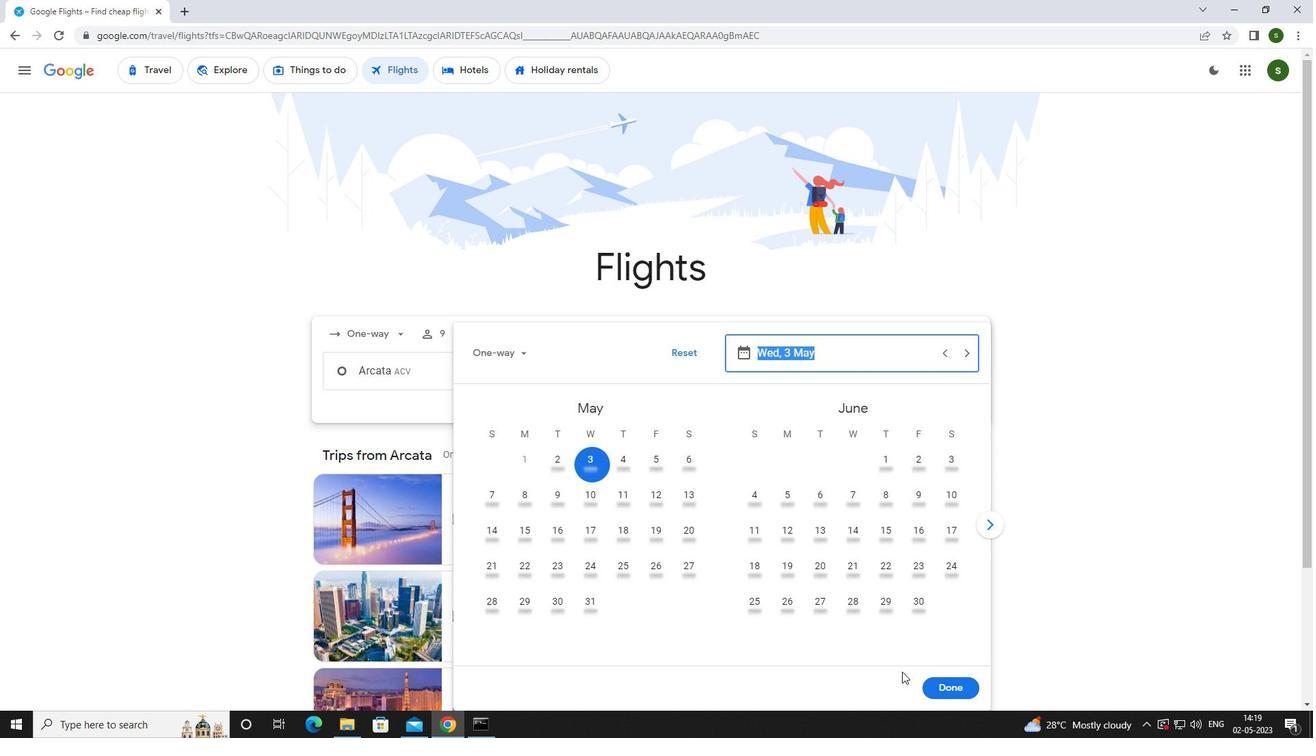 
Action: Mouse pressed left at (960, 690)
Screenshot: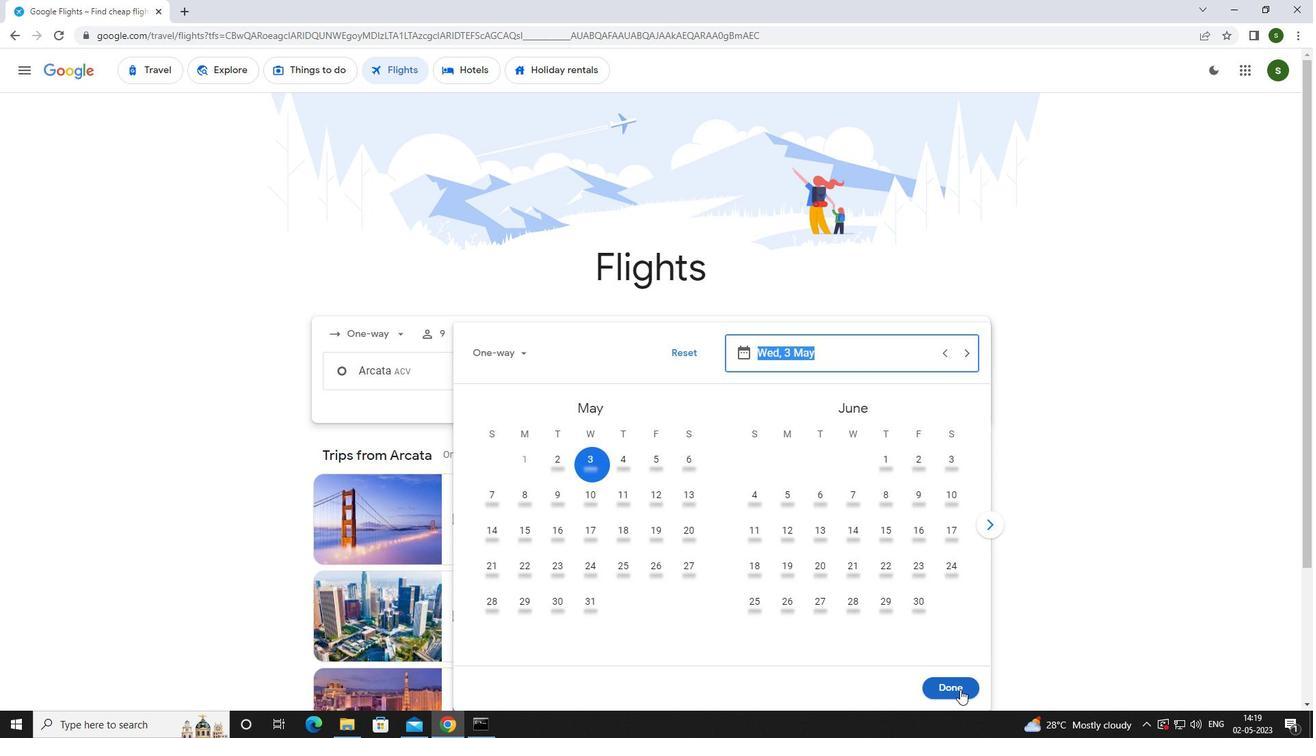 
Action: Mouse moved to (662, 424)
Screenshot: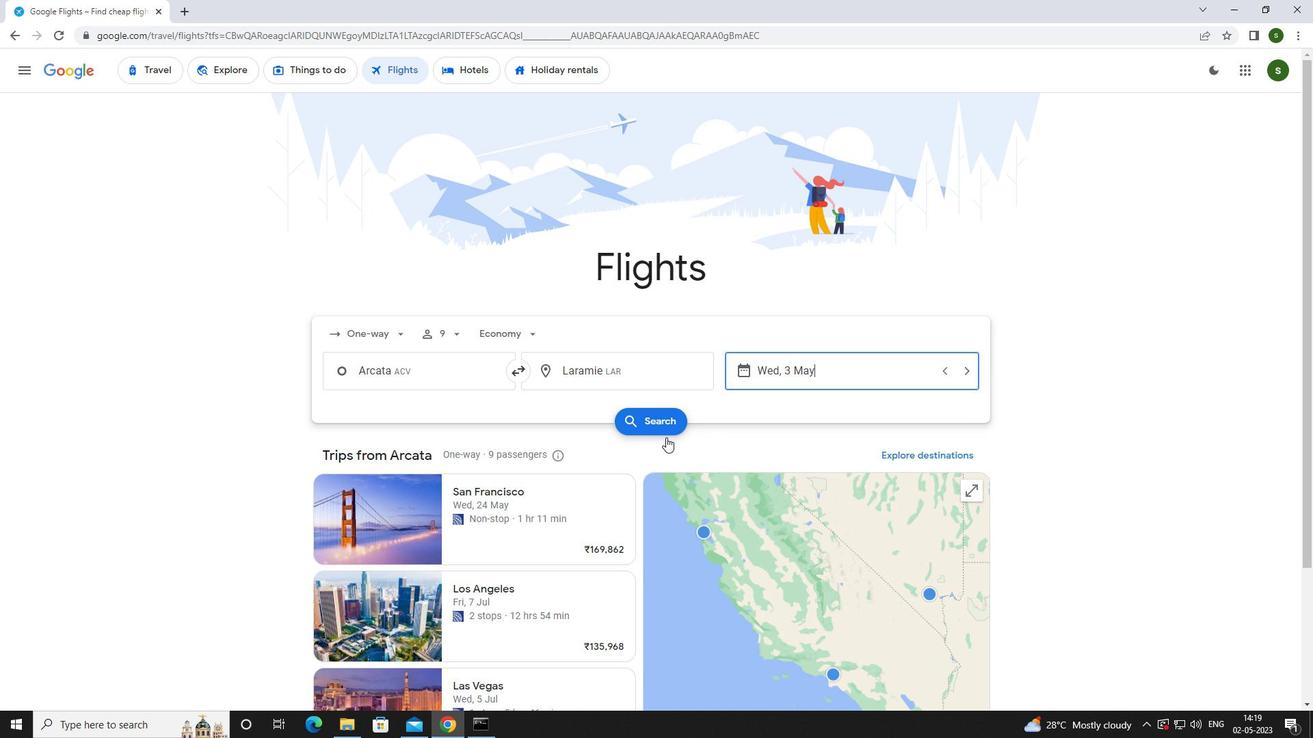 
Action: Mouse pressed left at (662, 424)
Screenshot: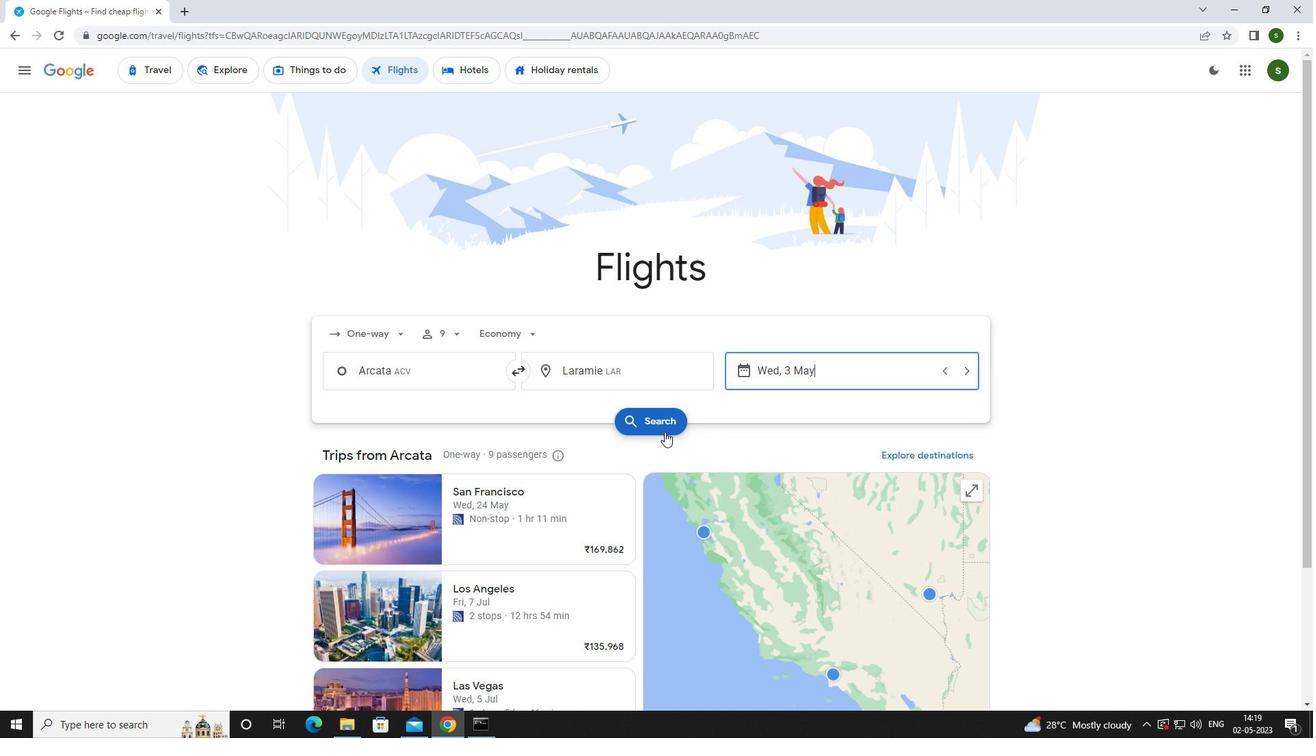 
Action: Mouse moved to (353, 199)
Screenshot: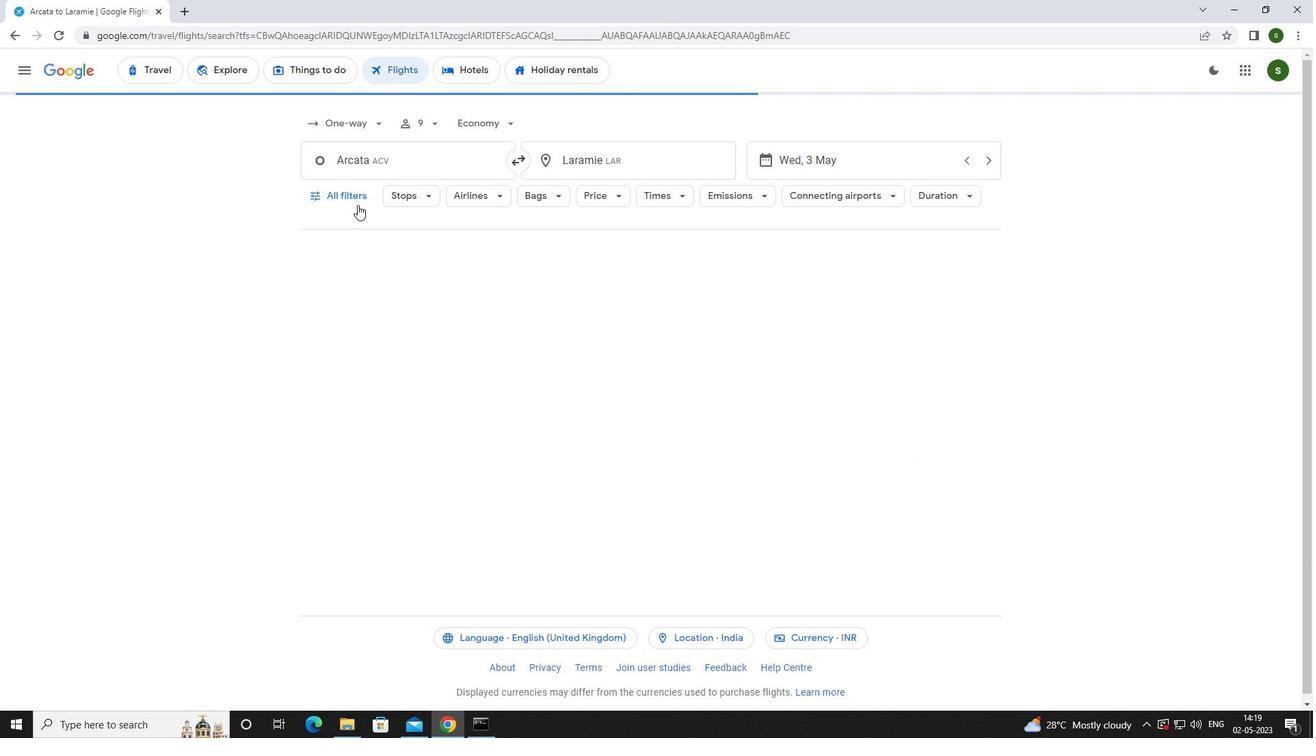 
Action: Mouse pressed left at (353, 199)
Screenshot: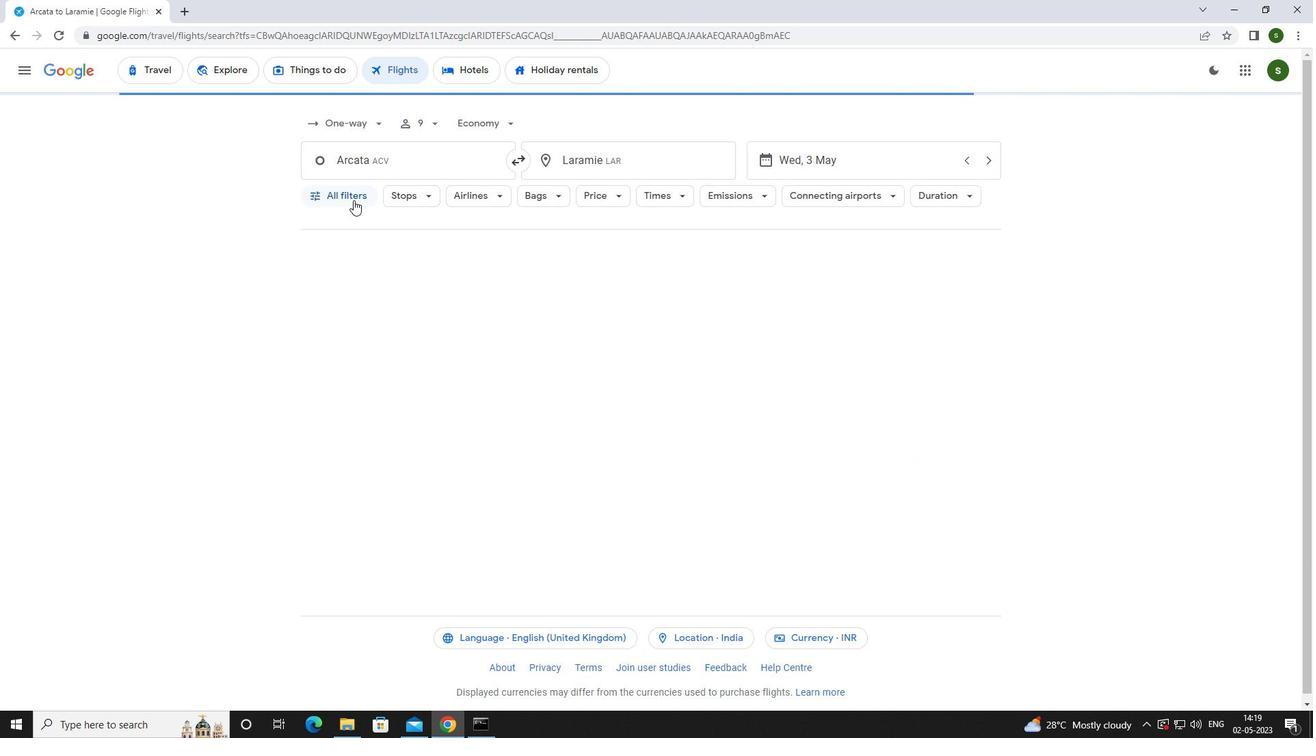 
Action: Mouse moved to (508, 487)
Screenshot: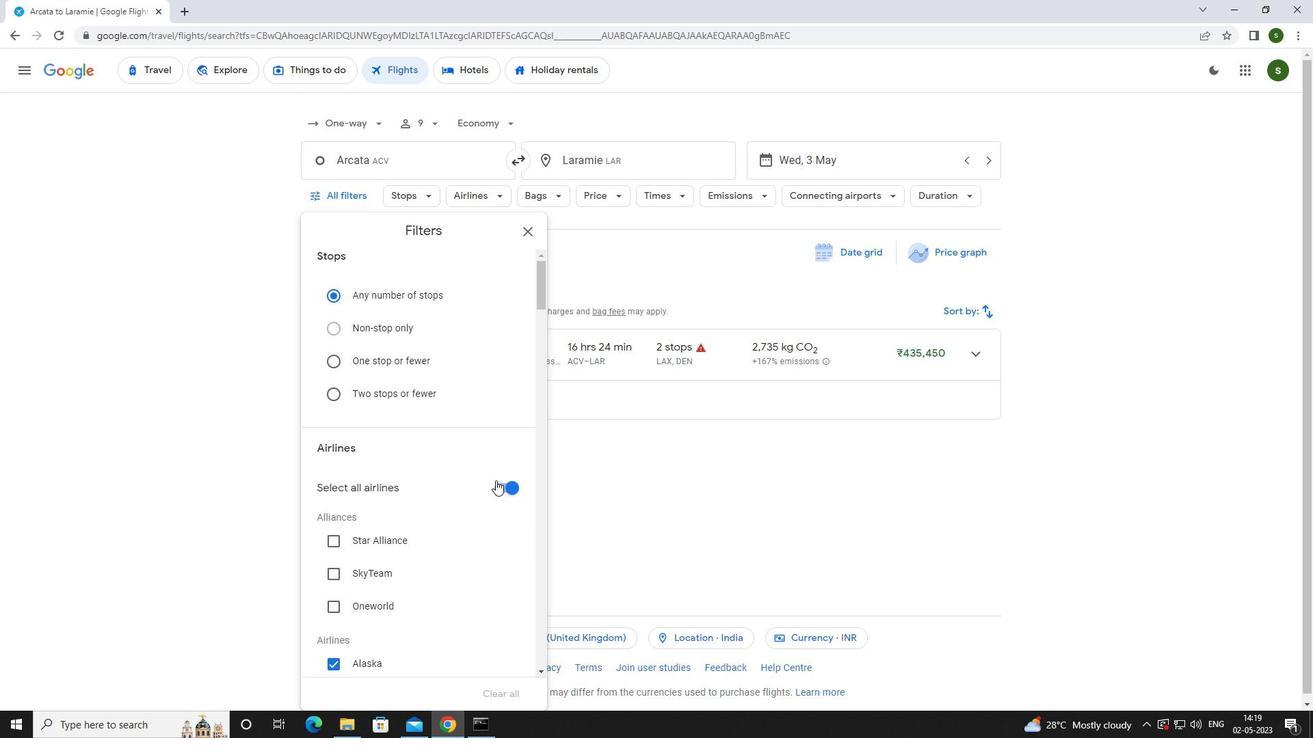 
Action: Mouse pressed left at (508, 487)
Screenshot: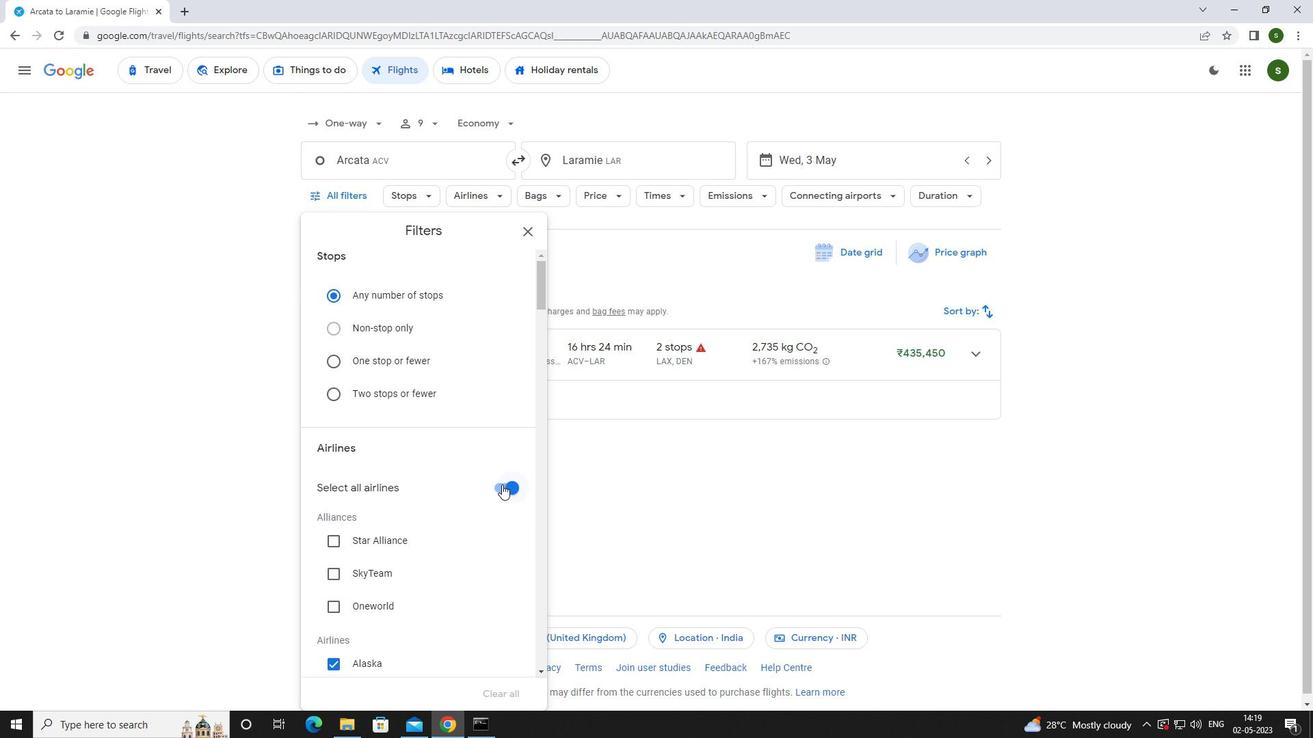 
Action: Mouse moved to (459, 375)
Screenshot: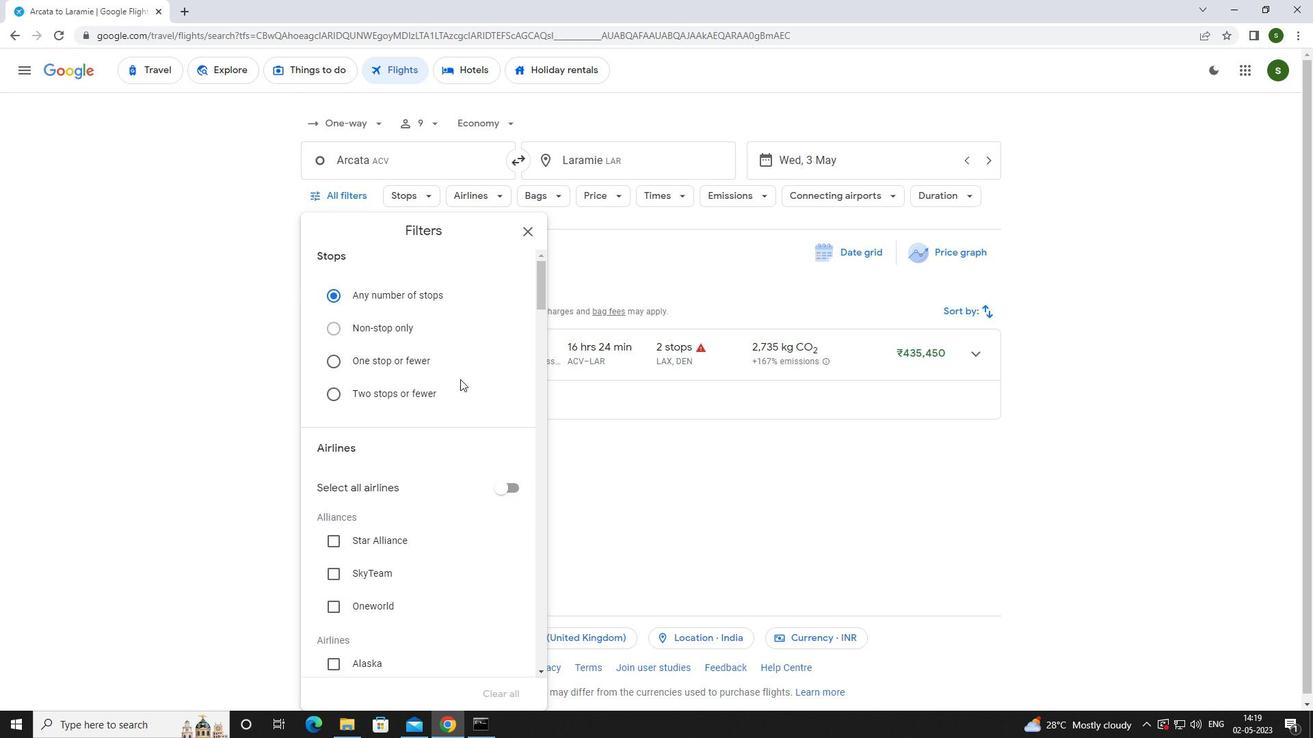 
Action: Mouse scrolled (459, 374) with delta (0, 0)
Screenshot: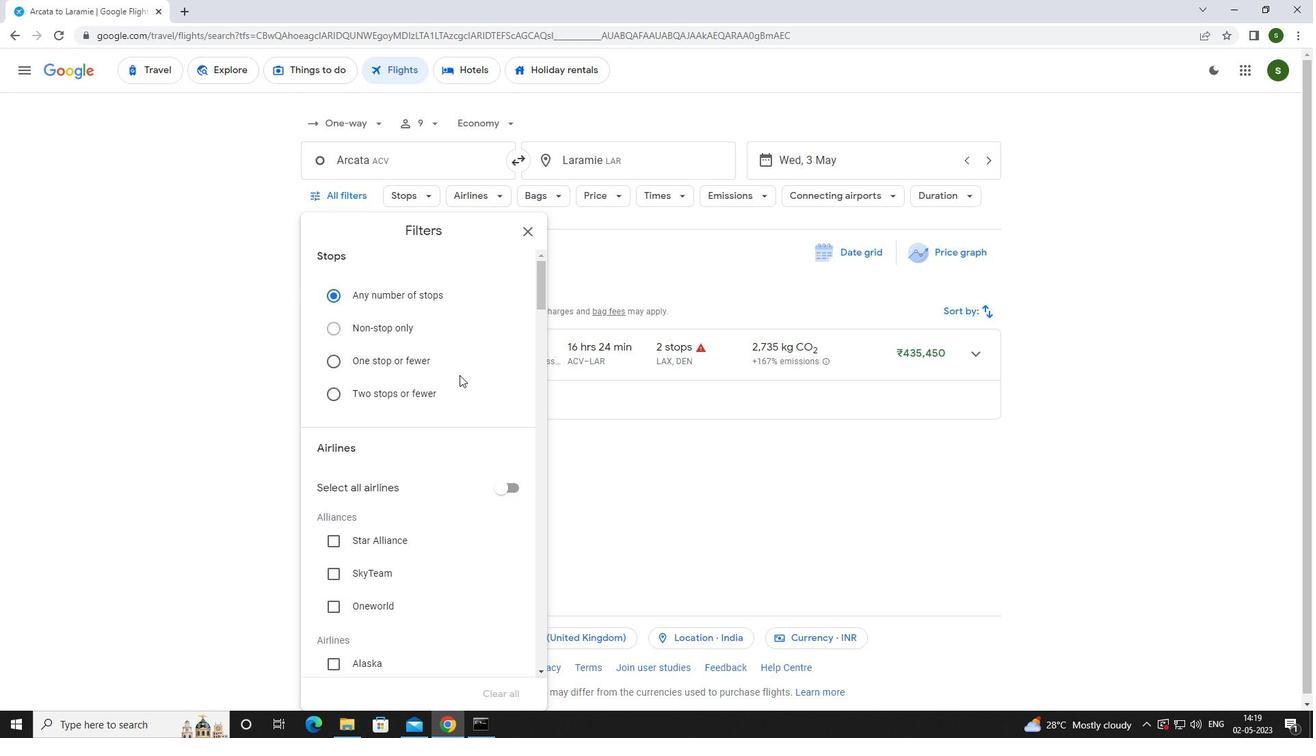 
Action: Mouse scrolled (459, 374) with delta (0, 0)
Screenshot: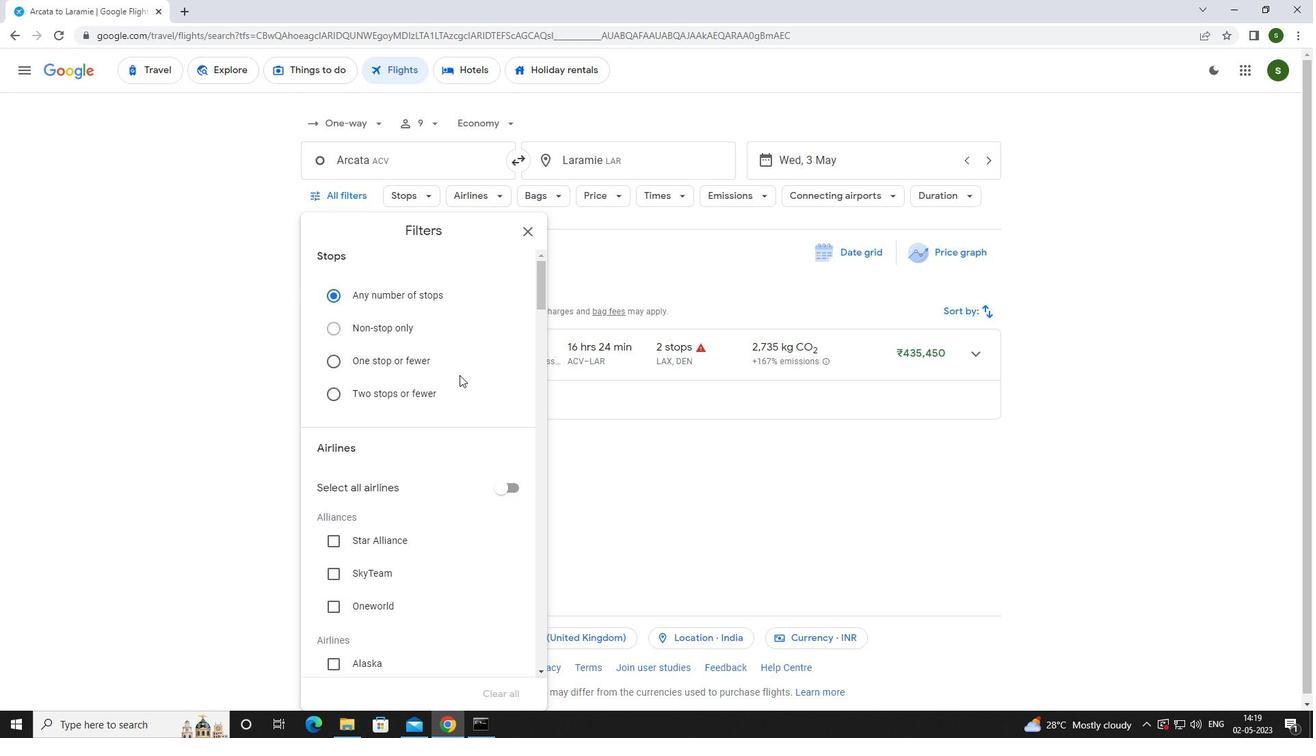 
Action: Mouse scrolled (459, 374) with delta (0, 0)
Screenshot: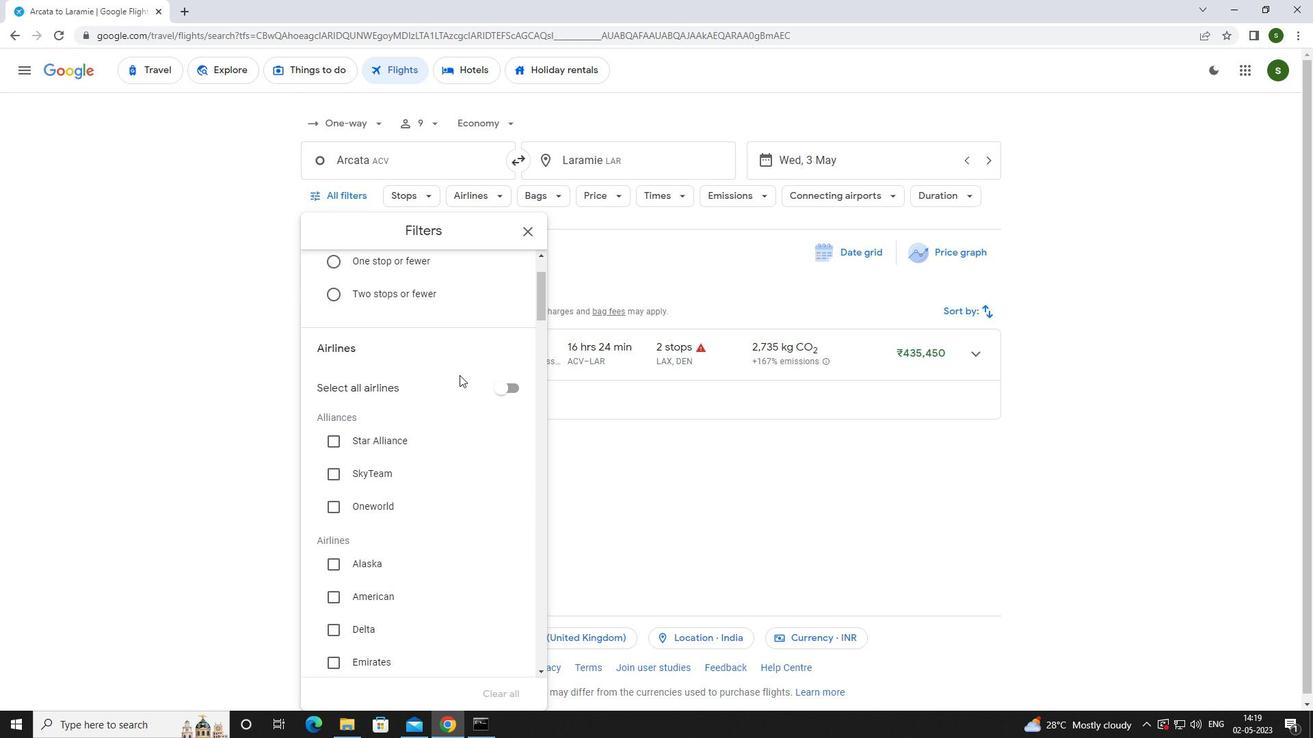 
Action: Mouse scrolled (459, 374) with delta (0, 0)
Screenshot: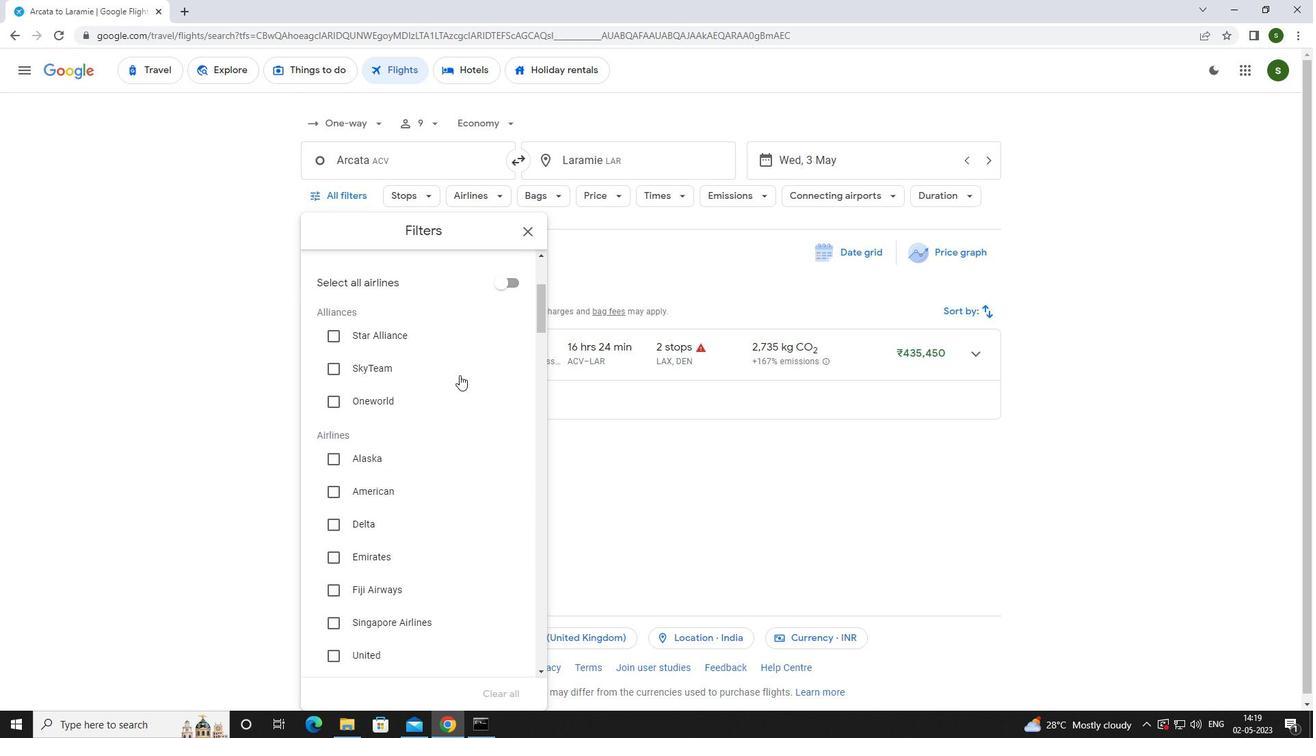 
Action: Mouse scrolled (459, 374) with delta (0, 0)
Screenshot: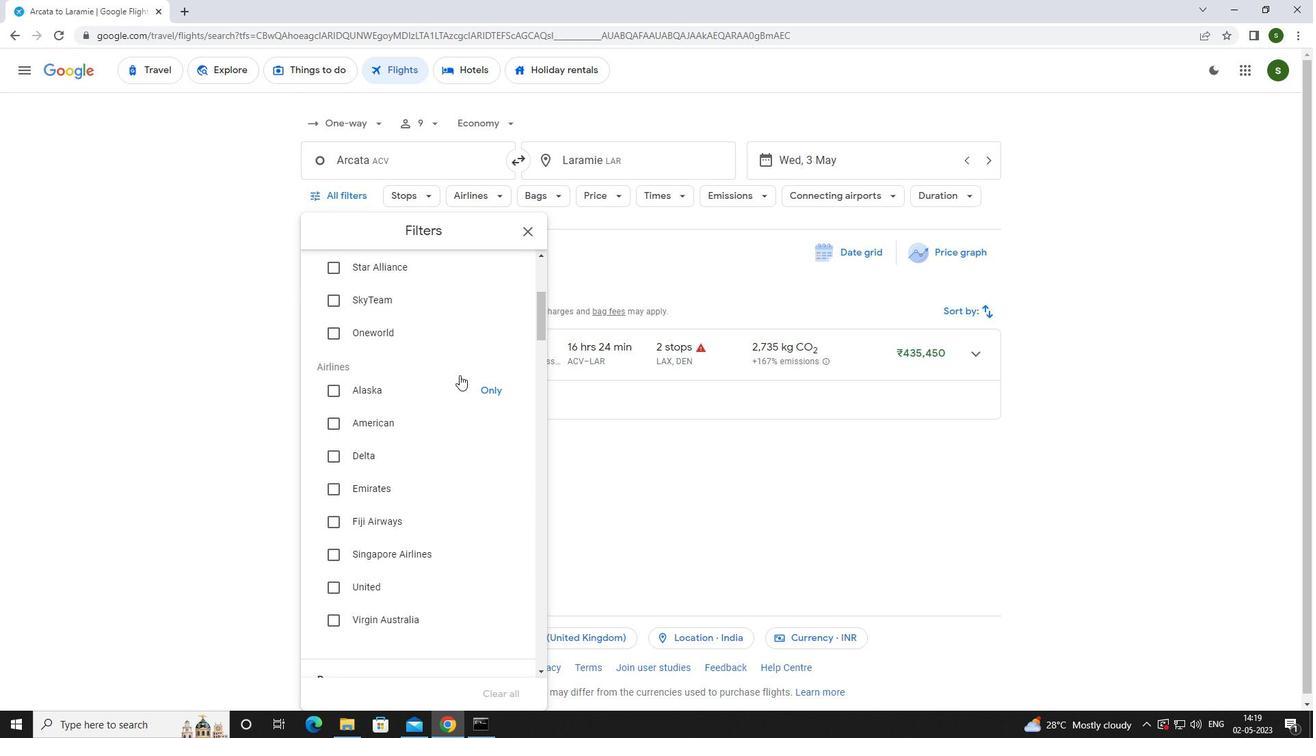 
Action: Mouse scrolled (459, 374) with delta (0, 0)
Screenshot: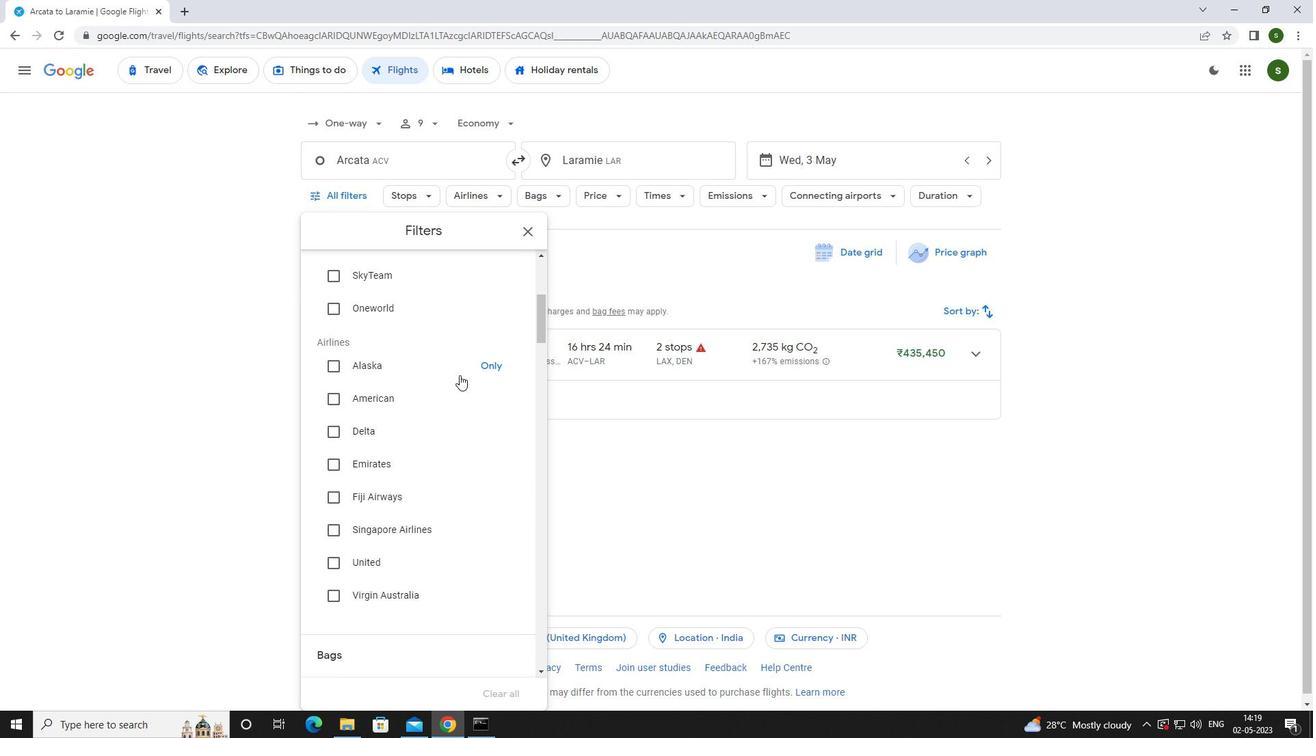 
Action: Mouse scrolled (459, 374) with delta (0, 0)
Screenshot: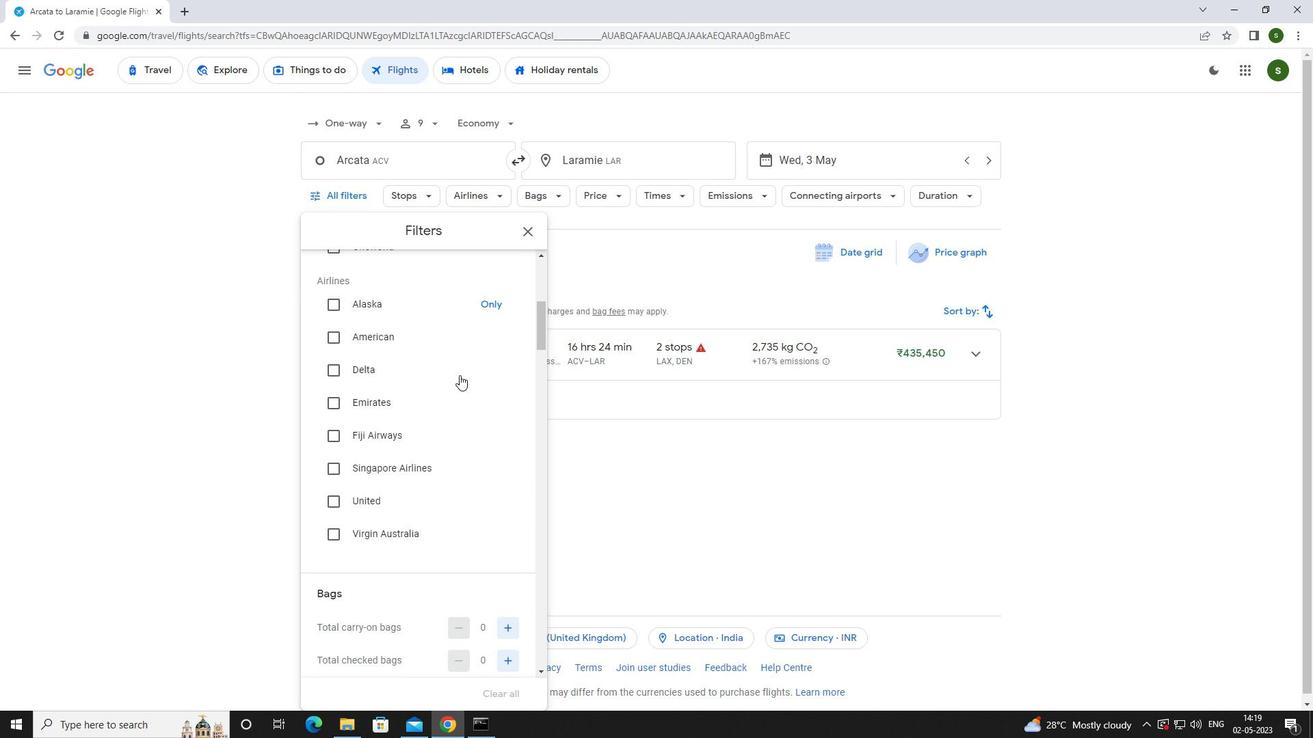
Action: Mouse moved to (503, 506)
Screenshot: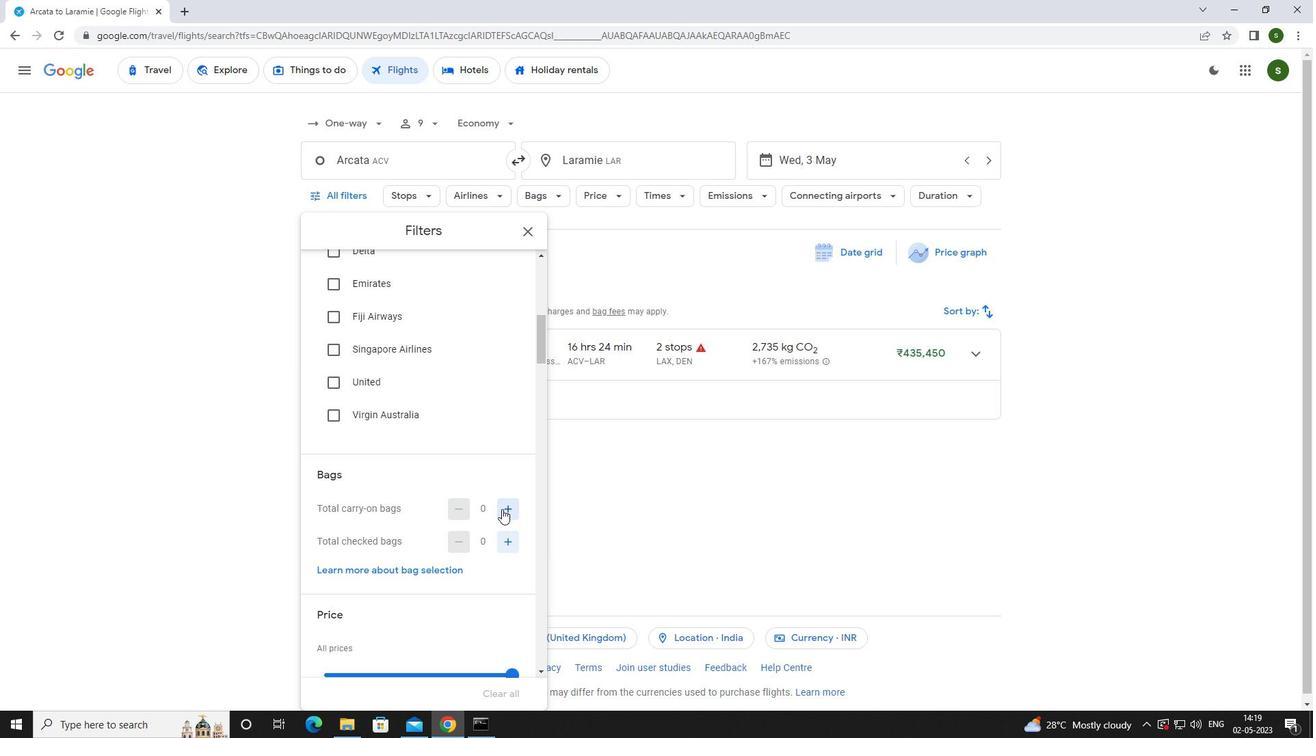 
Action: Mouse pressed left at (503, 506)
Screenshot: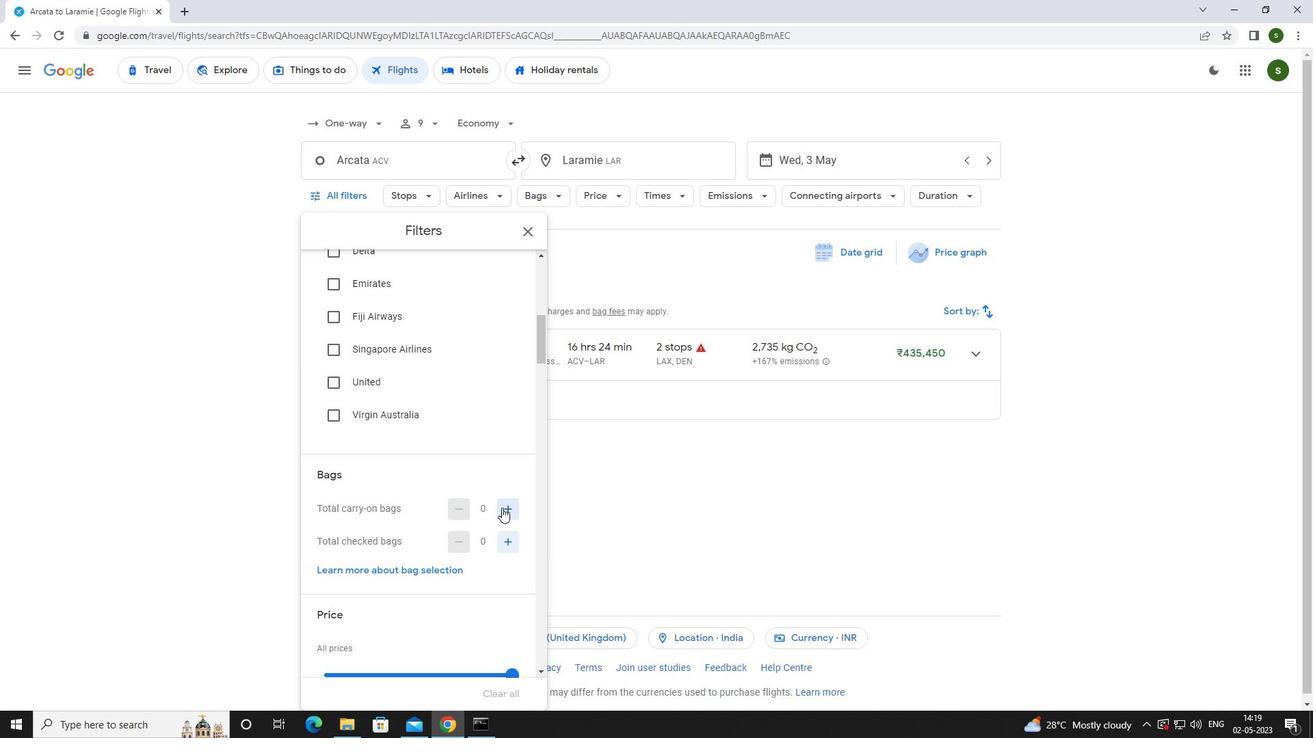 
Action: Mouse scrolled (503, 506) with delta (0, 0)
Screenshot: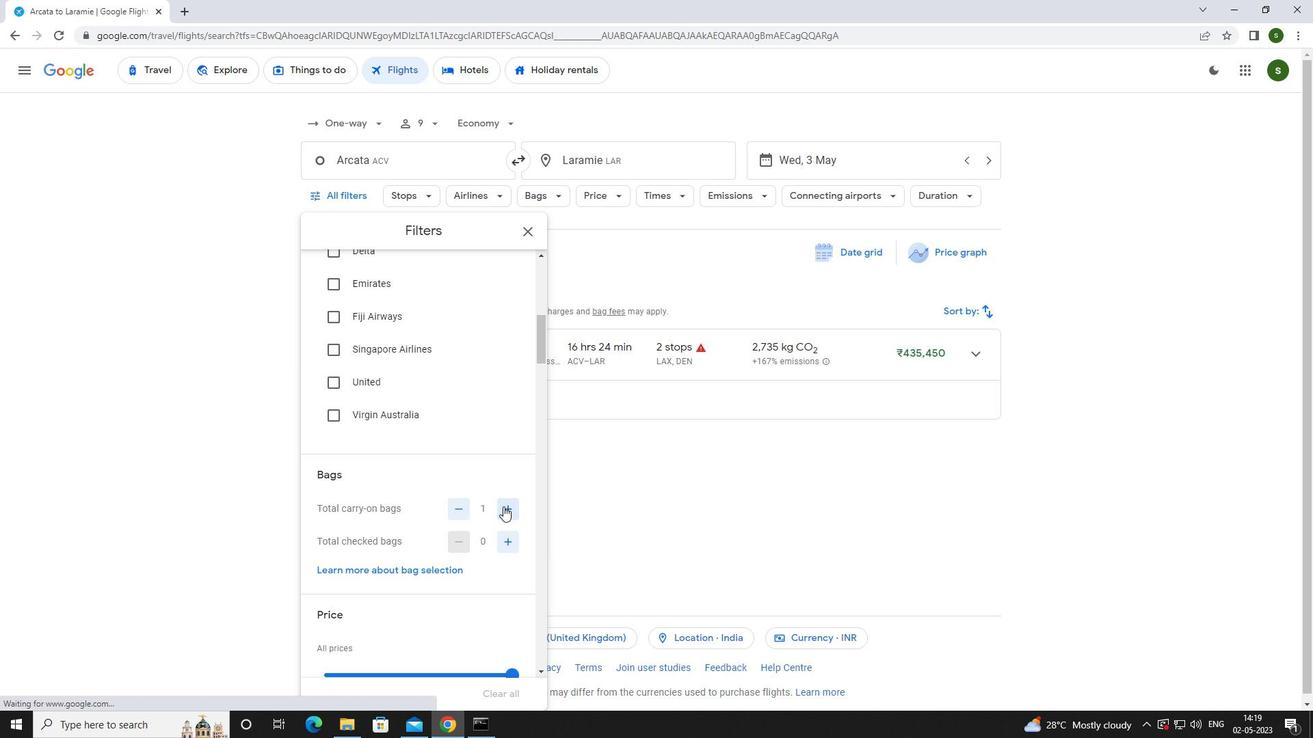 
Action: Mouse moved to (512, 608)
Screenshot: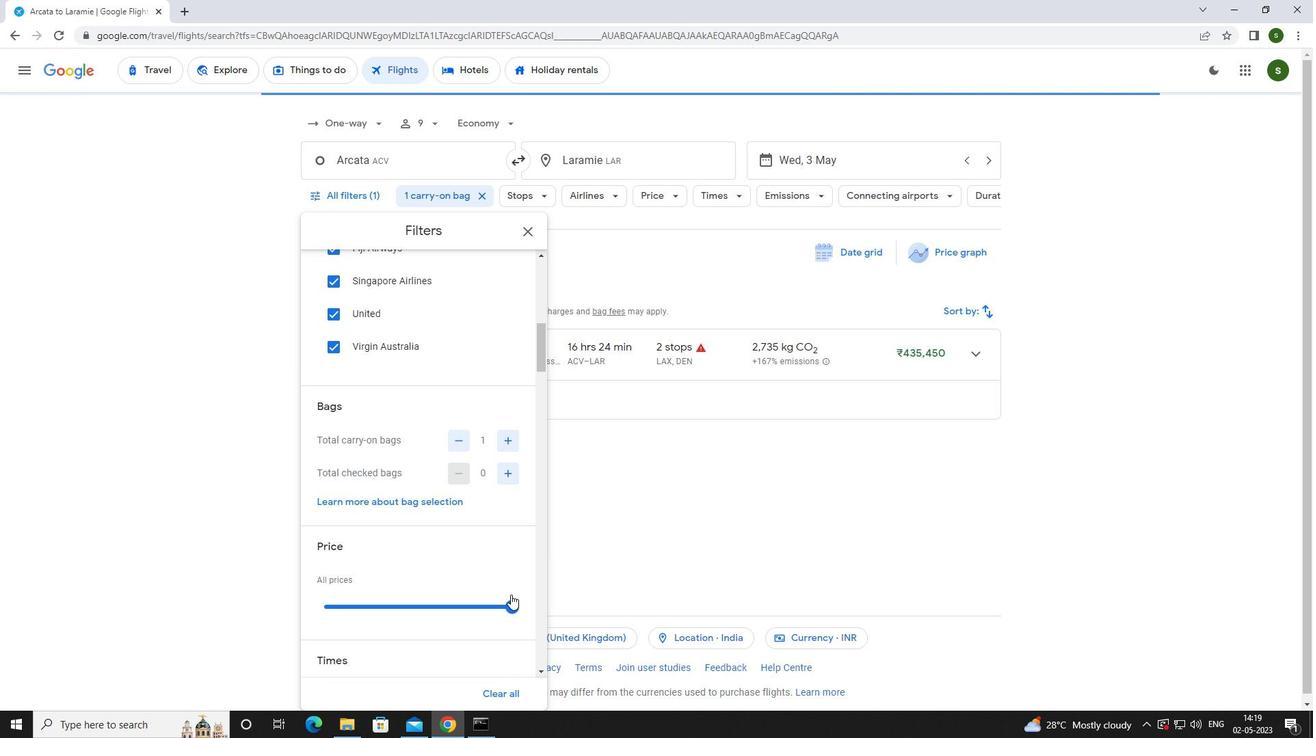 
Action: Mouse pressed left at (512, 608)
Screenshot: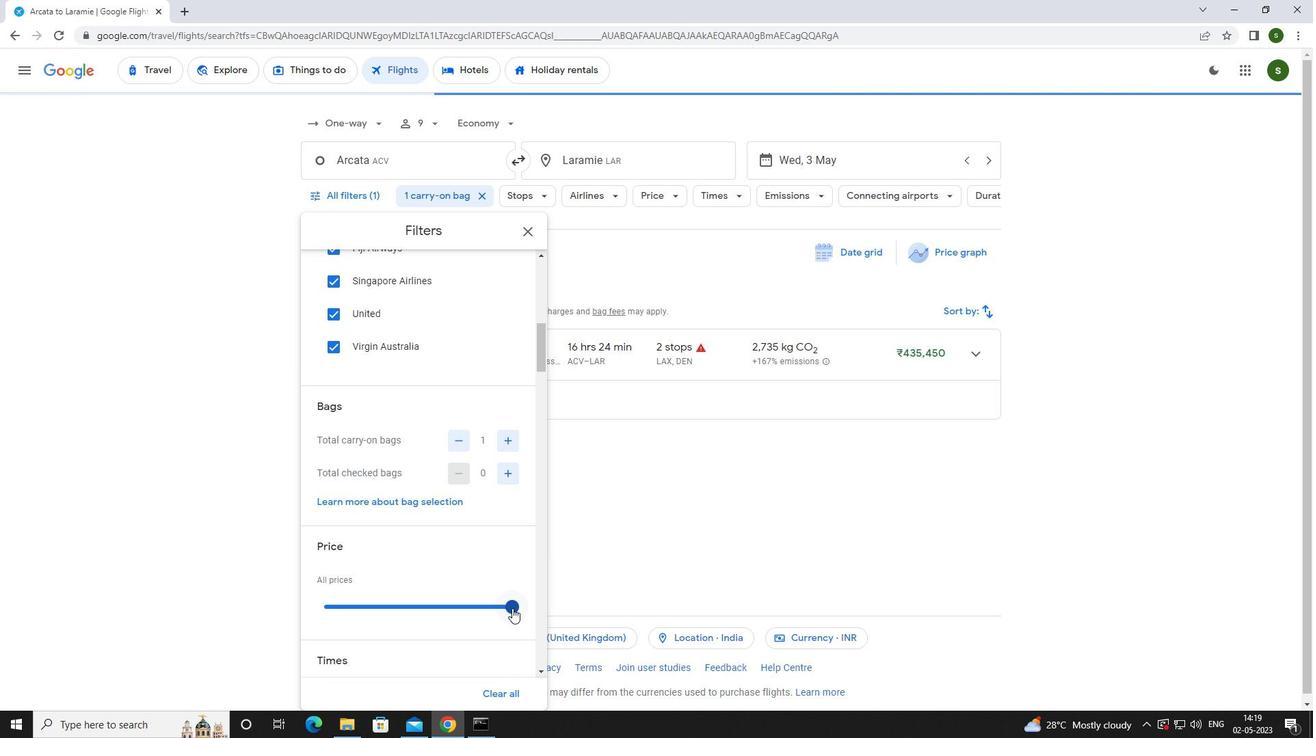 
Action: Mouse moved to (390, 564)
Screenshot: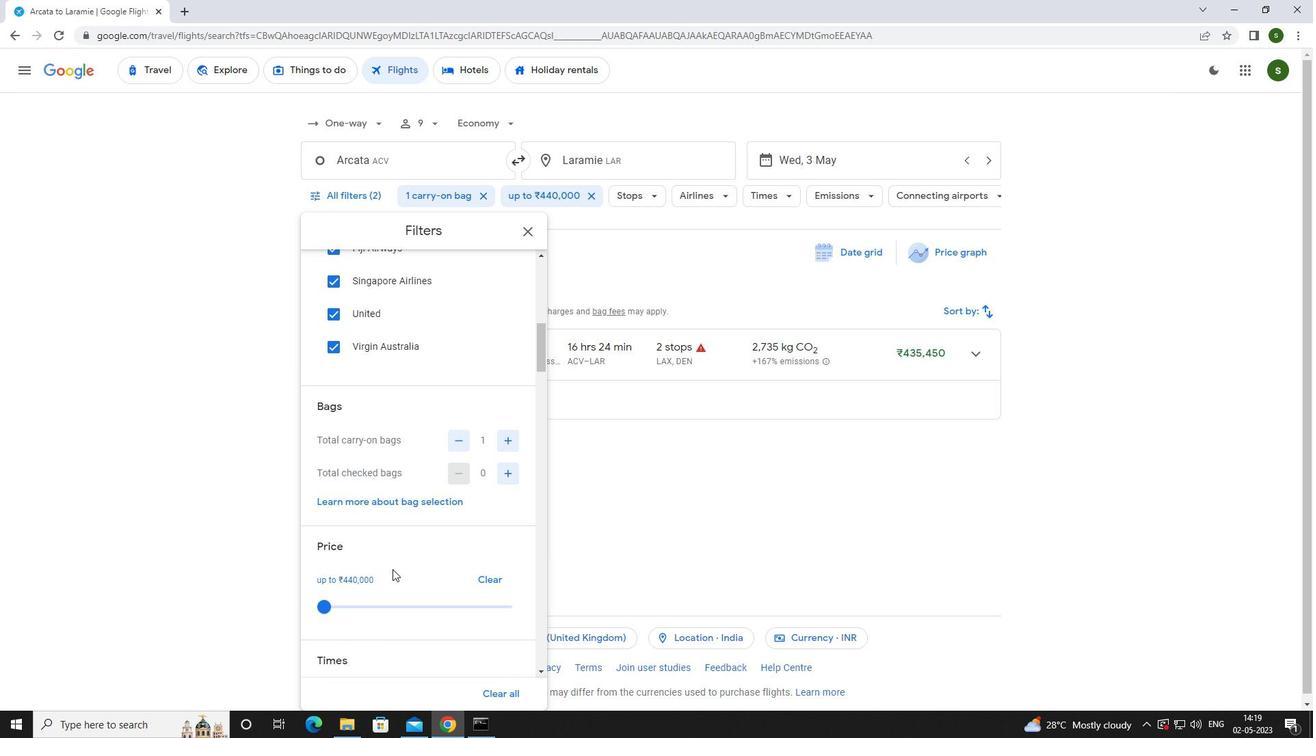 
Action: Mouse scrolled (390, 564) with delta (0, 0)
Screenshot: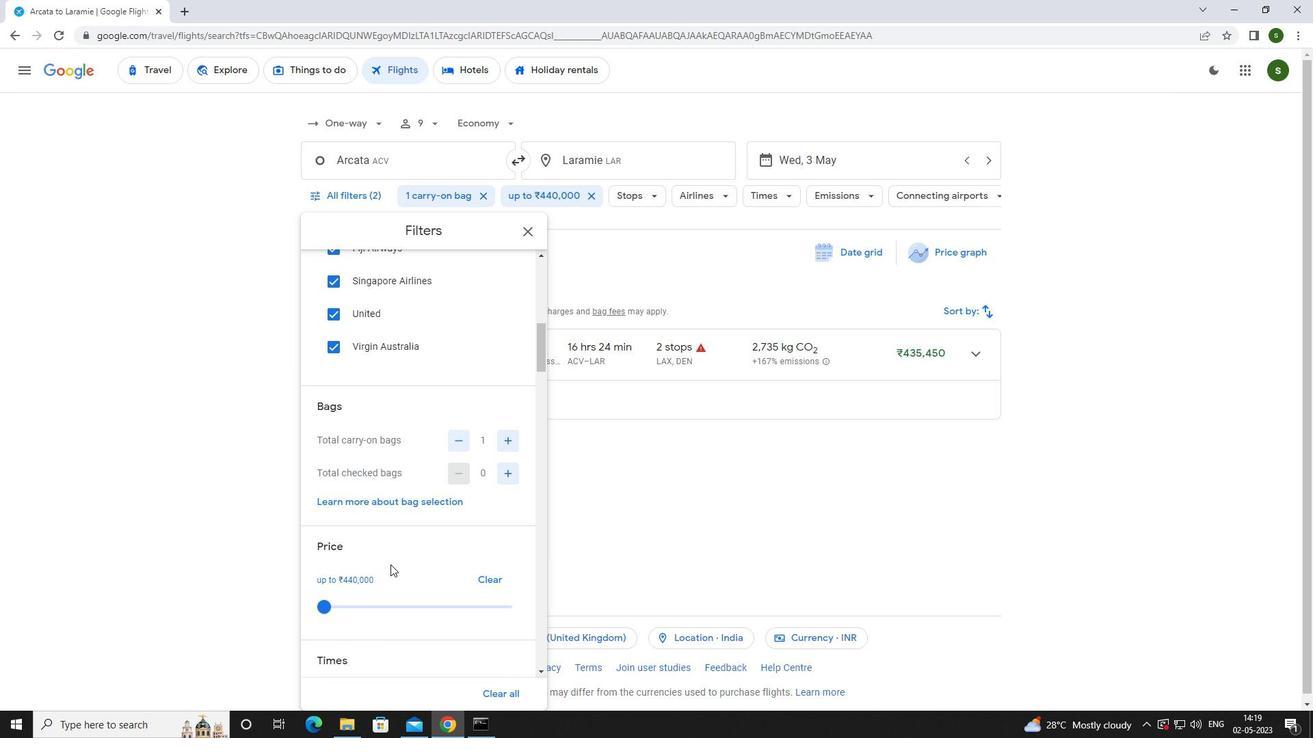 
Action: Mouse scrolled (390, 564) with delta (0, 0)
Screenshot: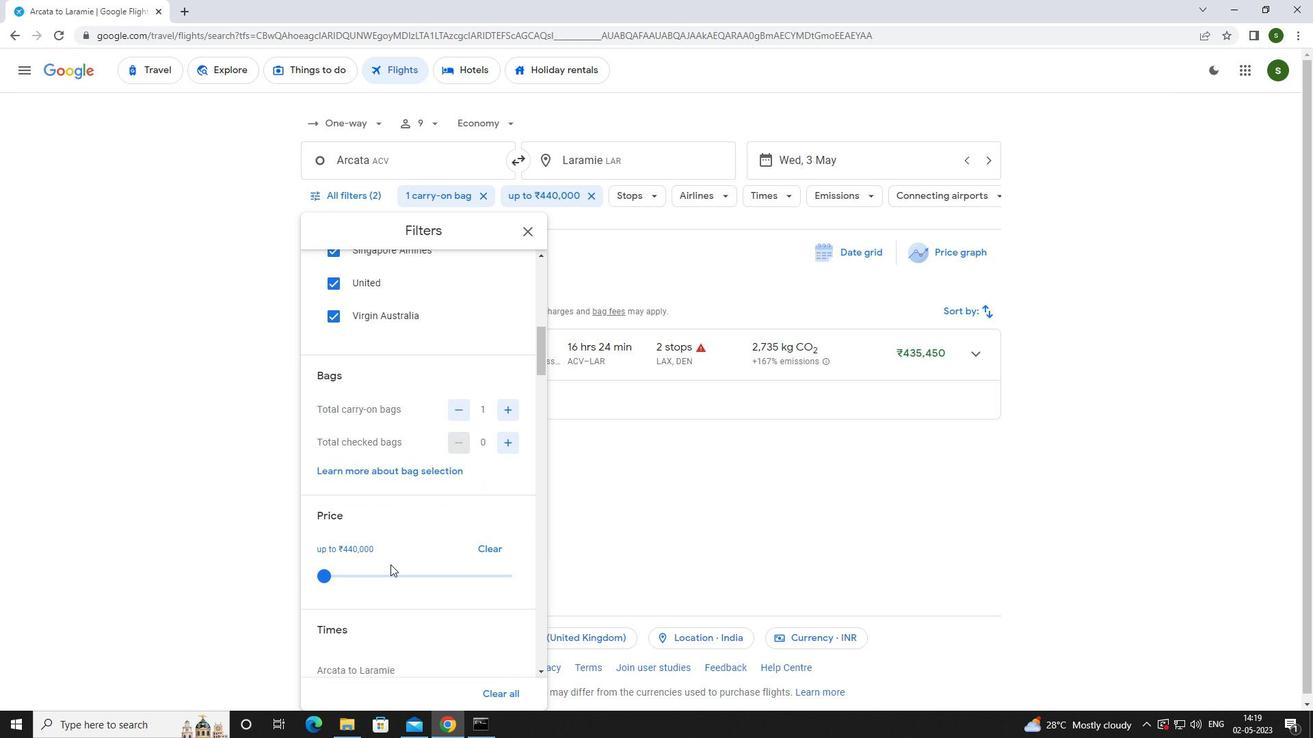 
Action: Mouse scrolled (390, 564) with delta (0, 0)
Screenshot: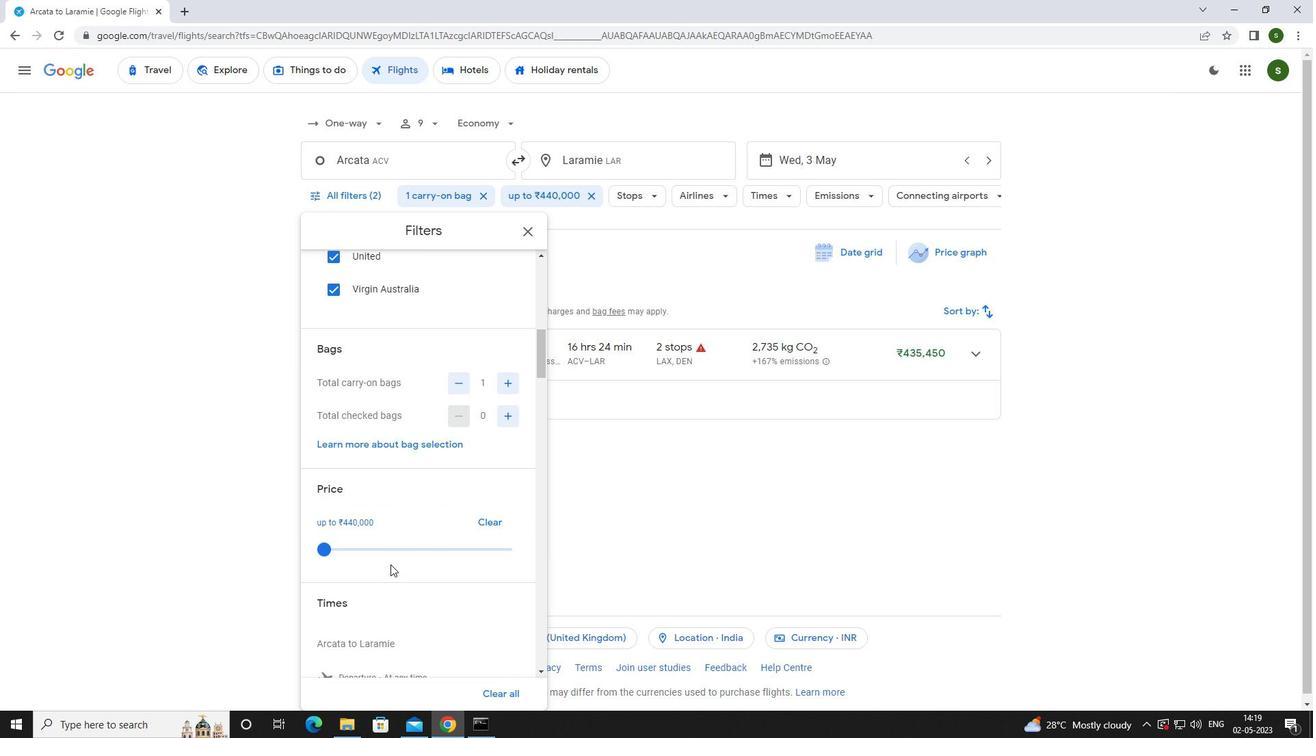 
Action: Mouse moved to (325, 556)
Screenshot: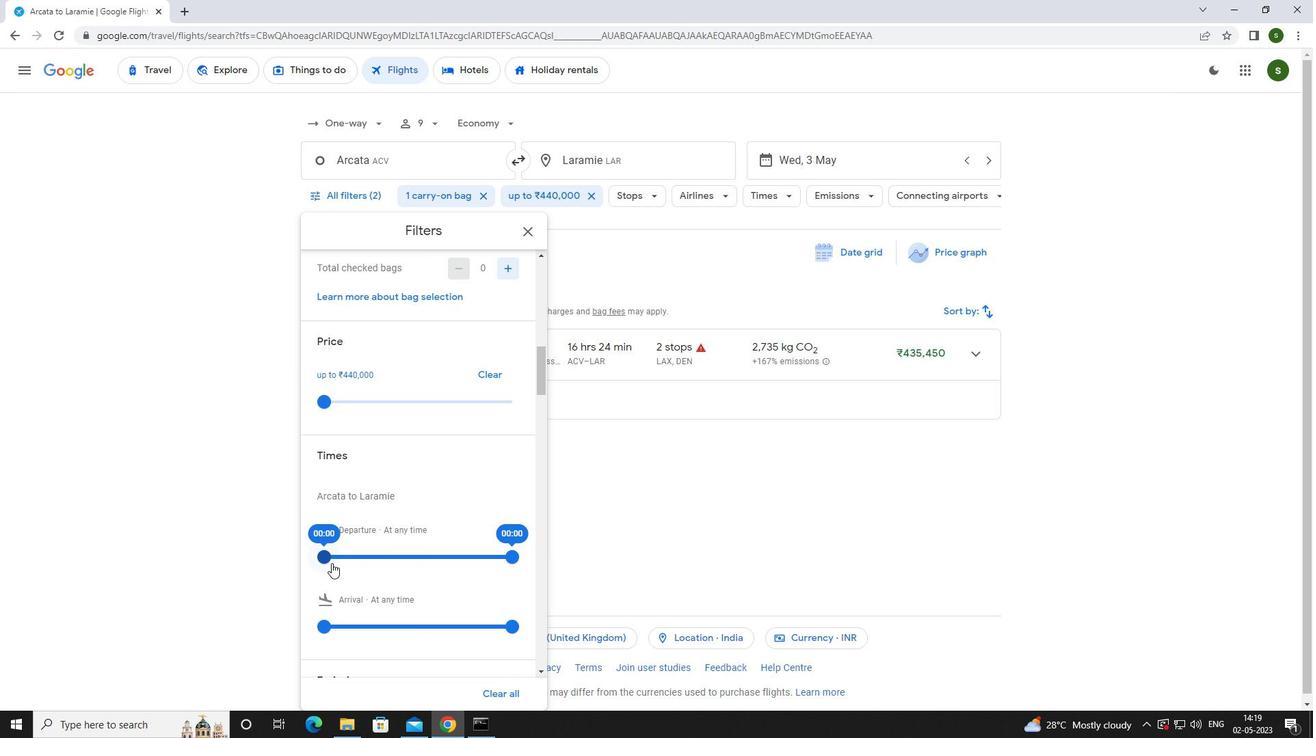 
Action: Mouse pressed left at (325, 556)
Screenshot: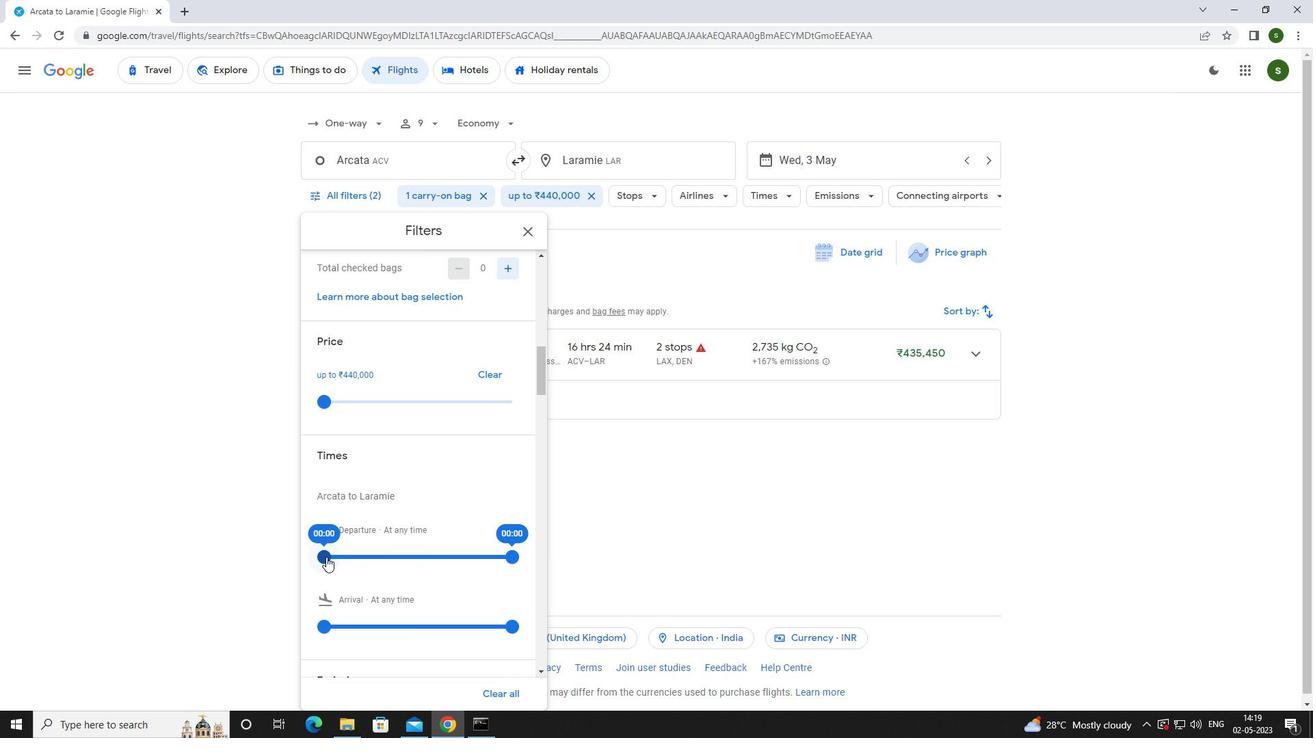 
Action: Mouse moved to (677, 515)
Screenshot: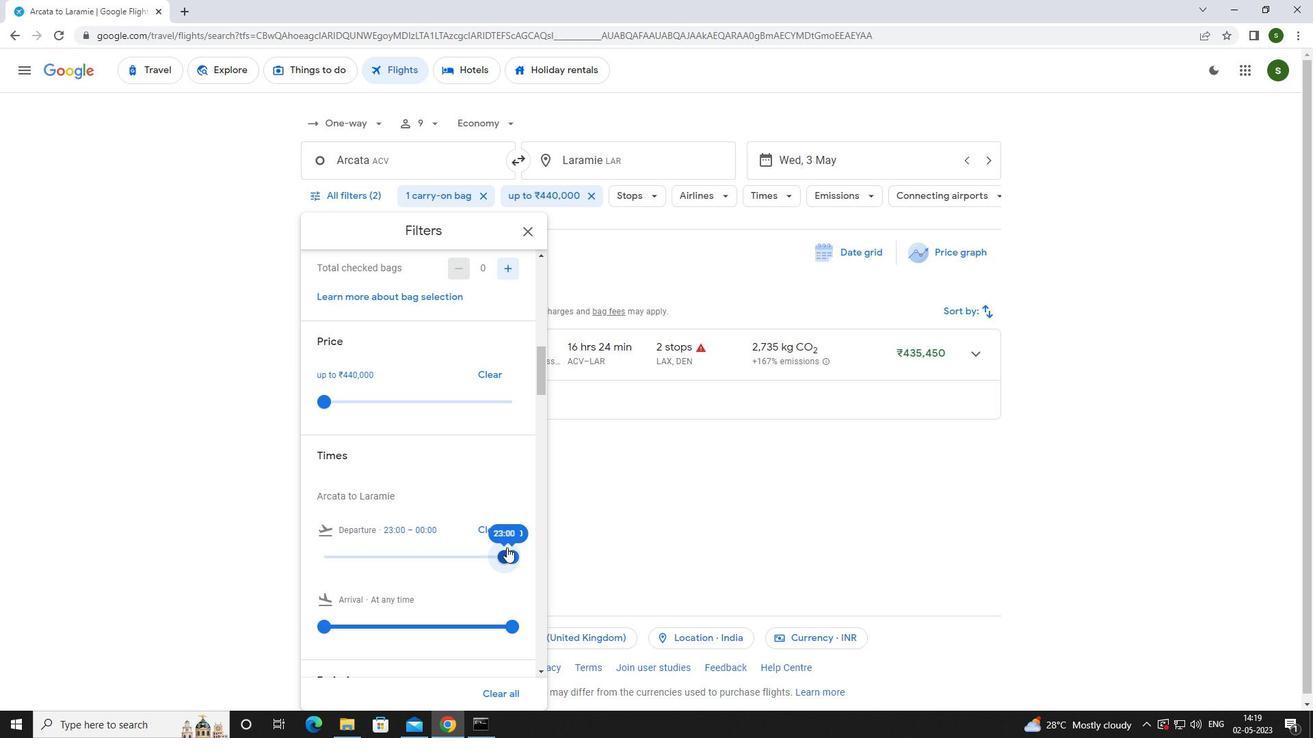 
Action: Mouse pressed left at (677, 515)
Screenshot: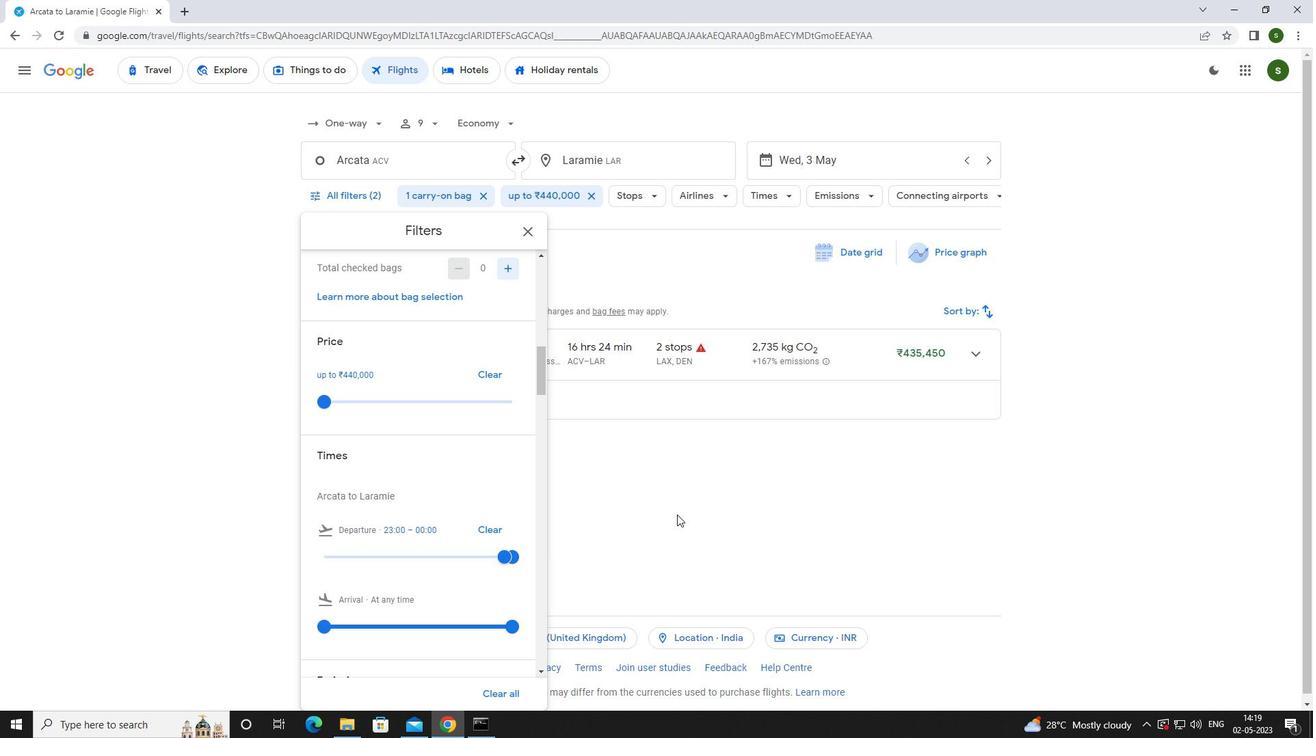 
